 Task: Find connections with filter location Linz with filter topic #workingathomewith filter profile language English with filter current company Rabobank with filter school Rizvi College of Engineering with filter industry Satellite Telecommunications with filter service category Outsourcing with filter keywords title Makeup Artist
Action: Mouse moved to (578, 99)
Screenshot: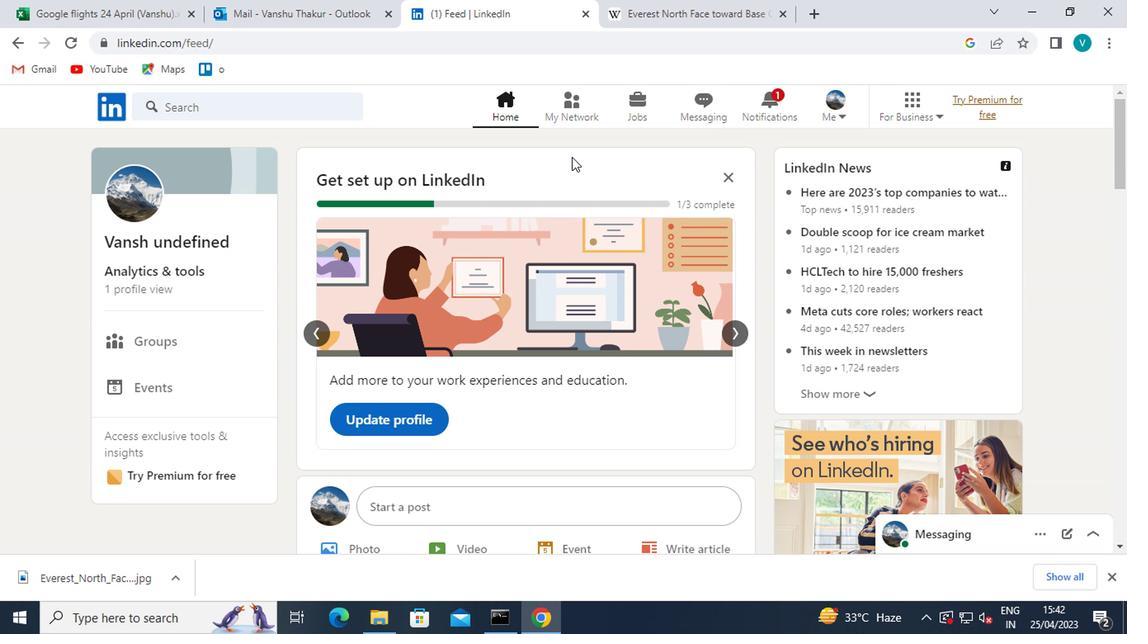 
Action: Mouse pressed left at (578, 99)
Screenshot: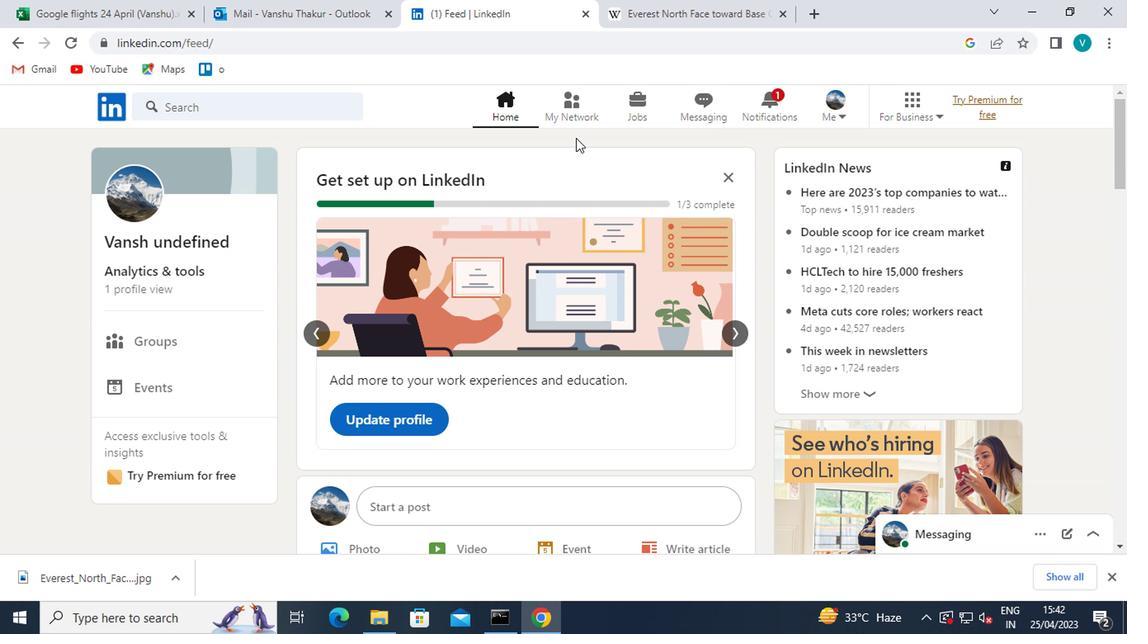 
Action: Mouse moved to (135, 198)
Screenshot: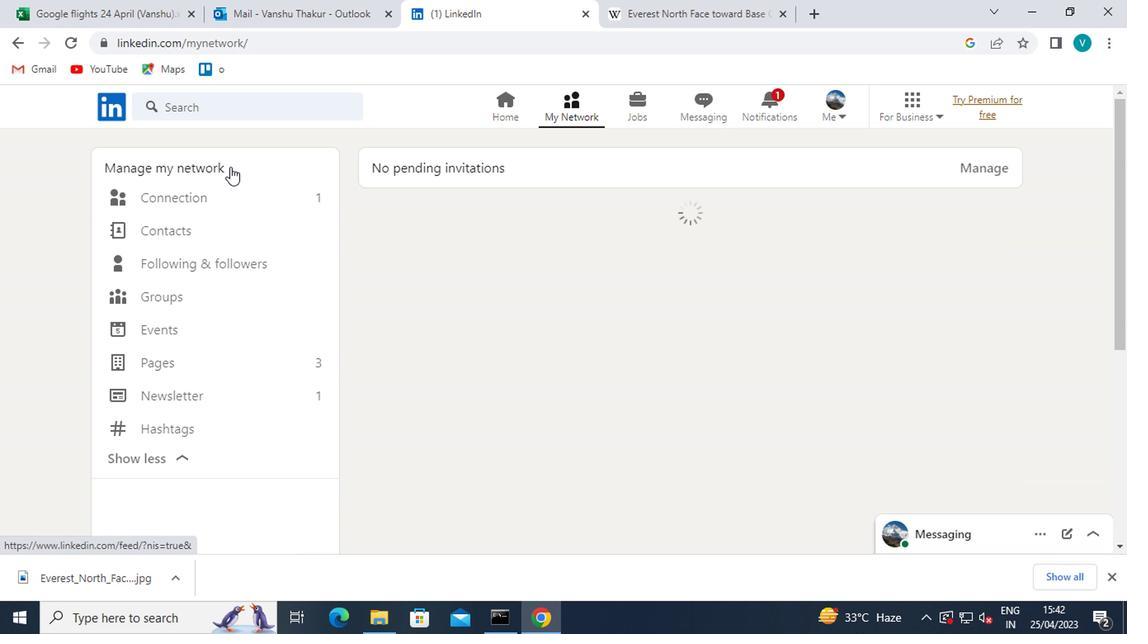 
Action: Mouse pressed left at (135, 198)
Screenshot: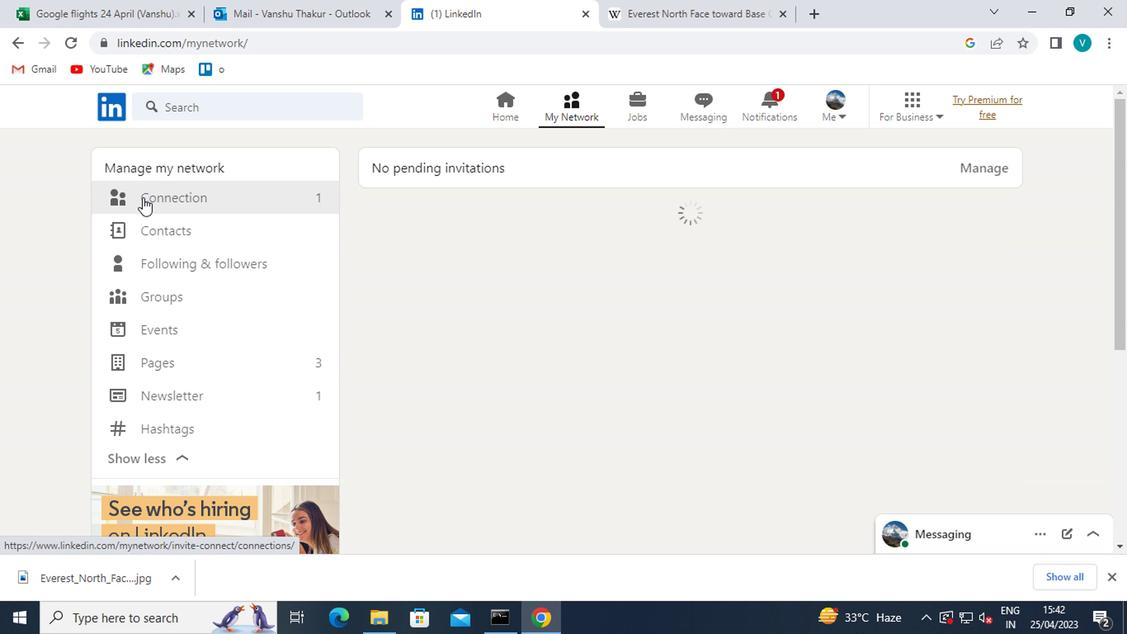 
Action: Mouse moved to (652, 200)
Screenshot: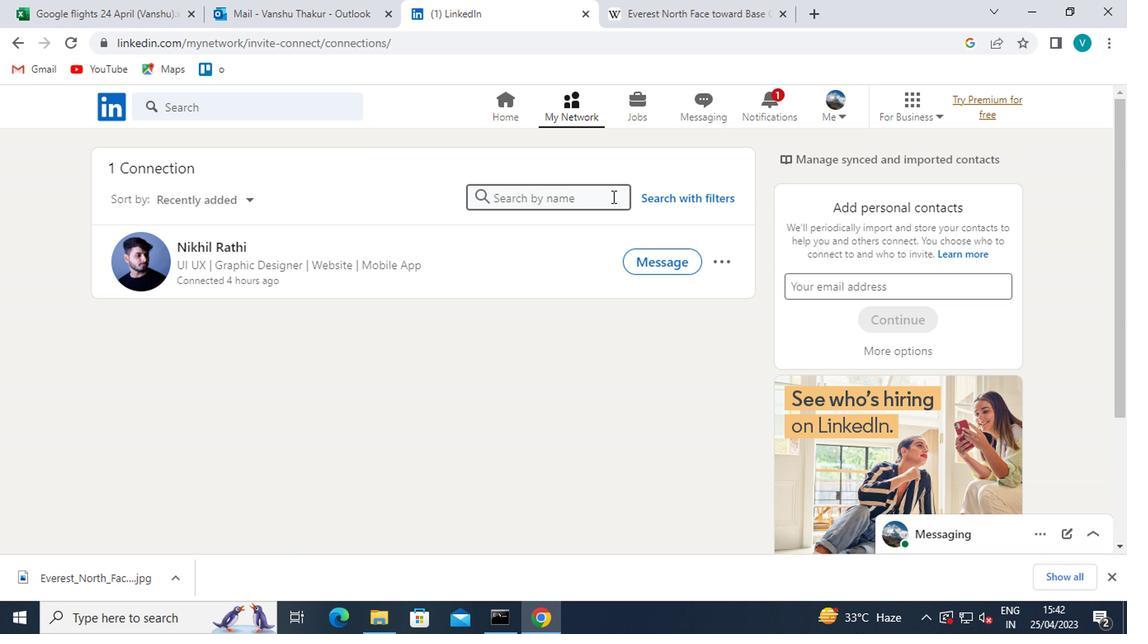 
Action: Mouse pressed left at (652, 200)
Screenshot: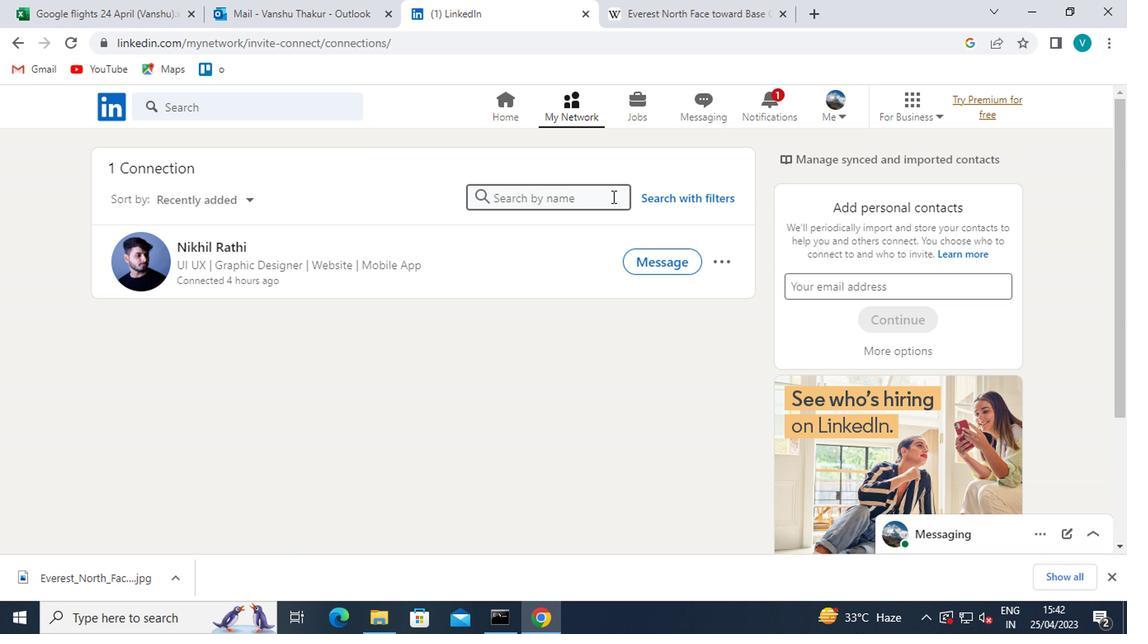 
Action: Mouse moved to (563, 156)
Screenshot: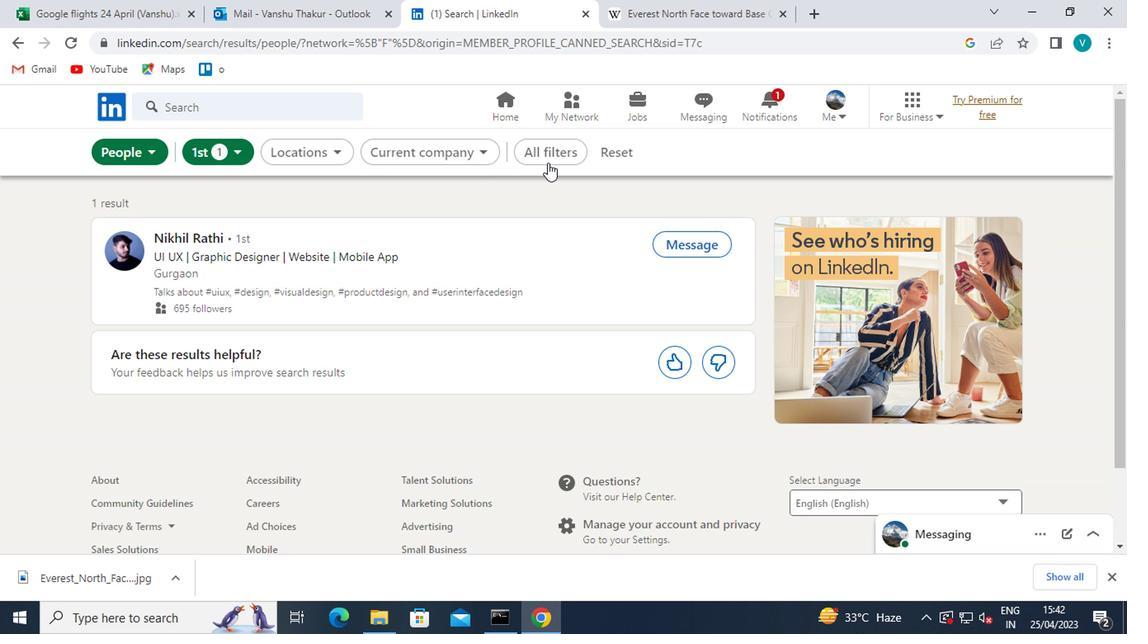 
Action: Mouse pressed left at (563, 156)
Screenshot: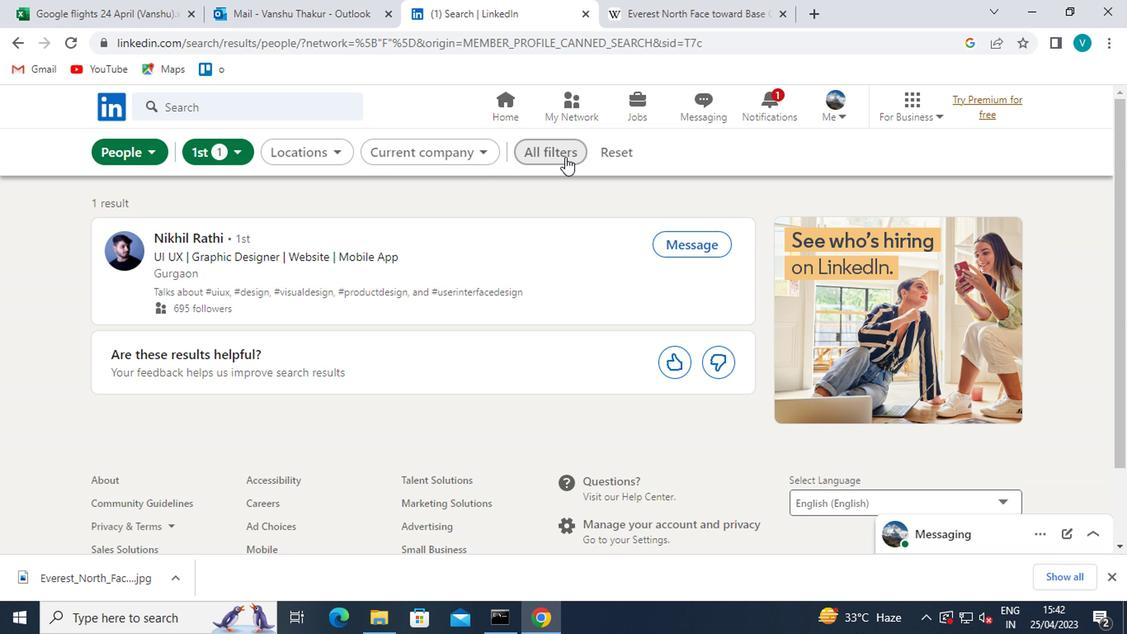 
Action: Mouse moved to (718, 296)
Screenshot: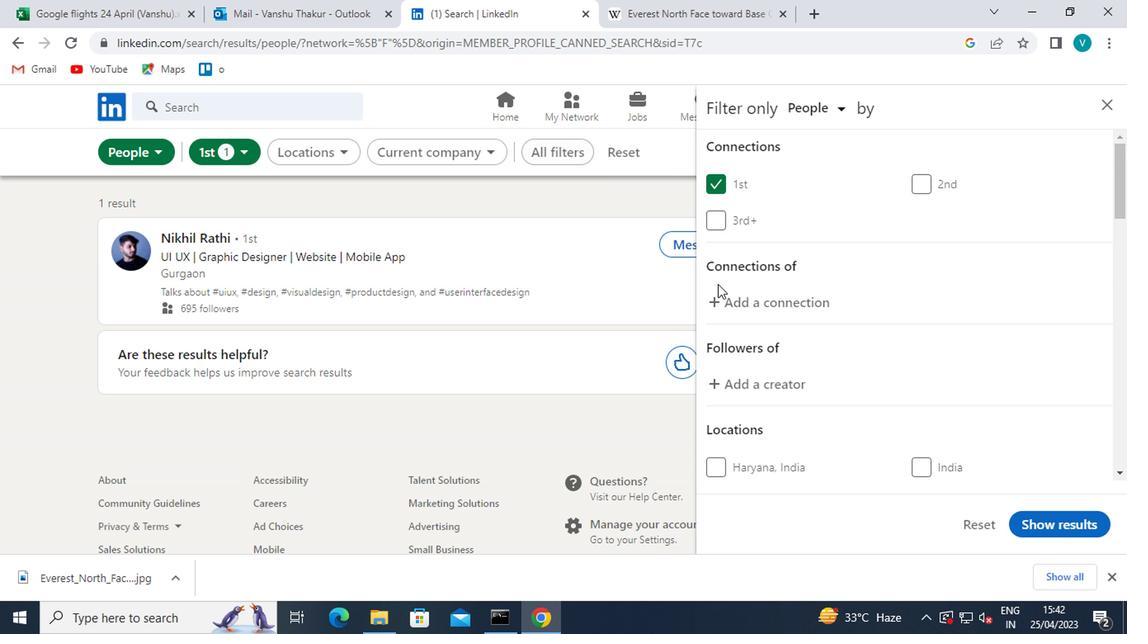 
Action: Mouse scrolled (718, 295) with delta (0, -1)
Screenshot: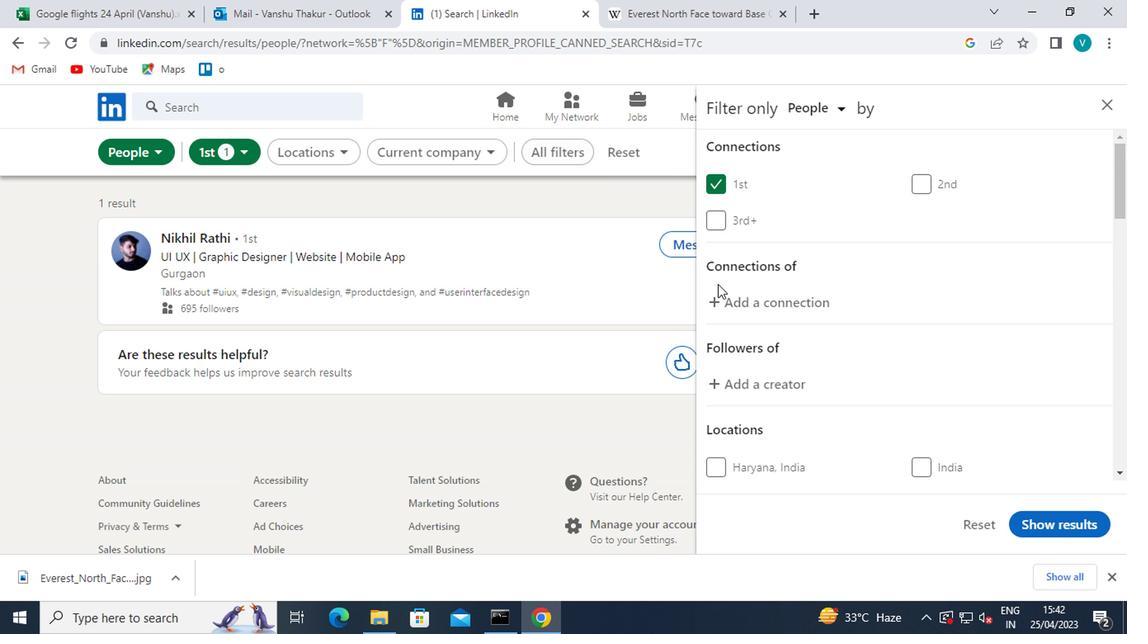
Action: Mouse moved to (718, 298)
Screenshot: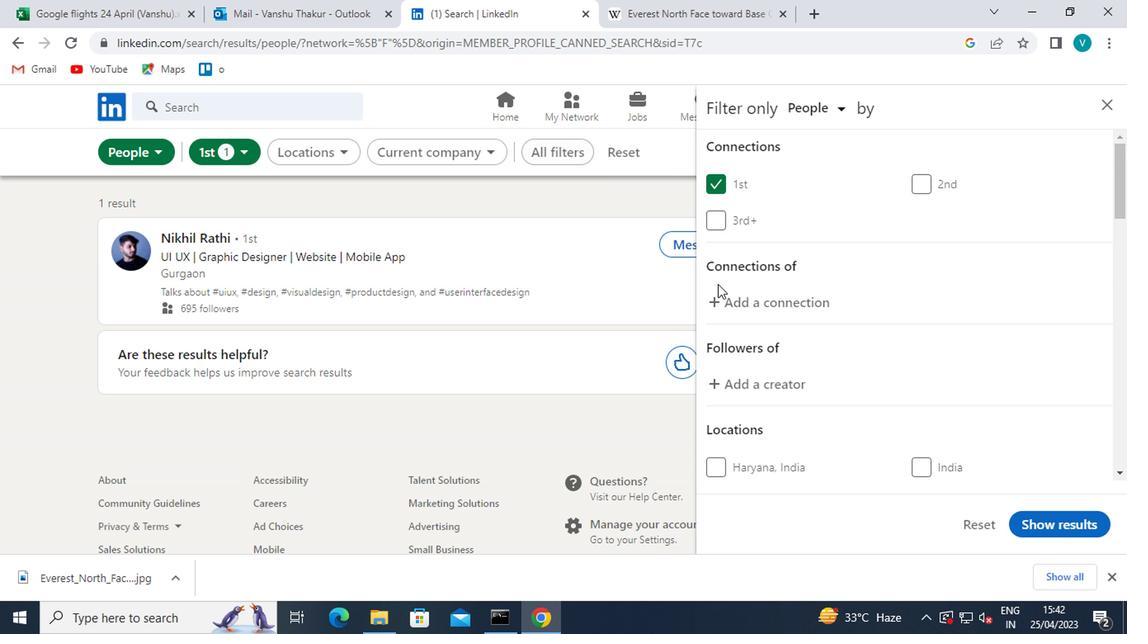 
Action: Mouse scrolled (718, 297) with delta (0, -1)
Screenshot: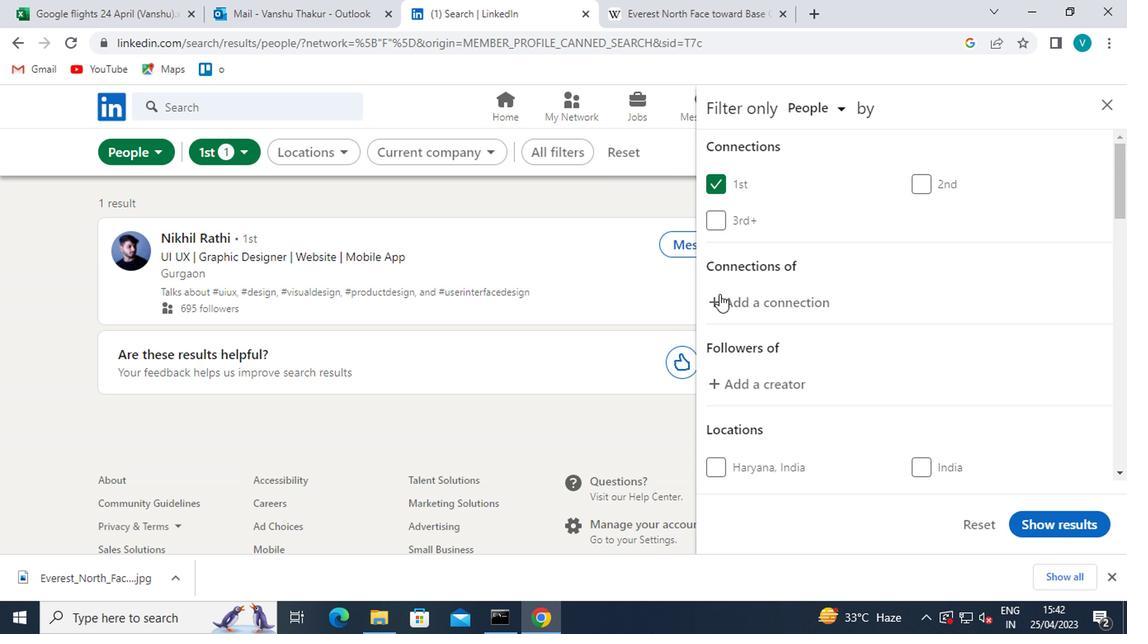 
Action: Mouse moved to (740, 369)
Screenshot: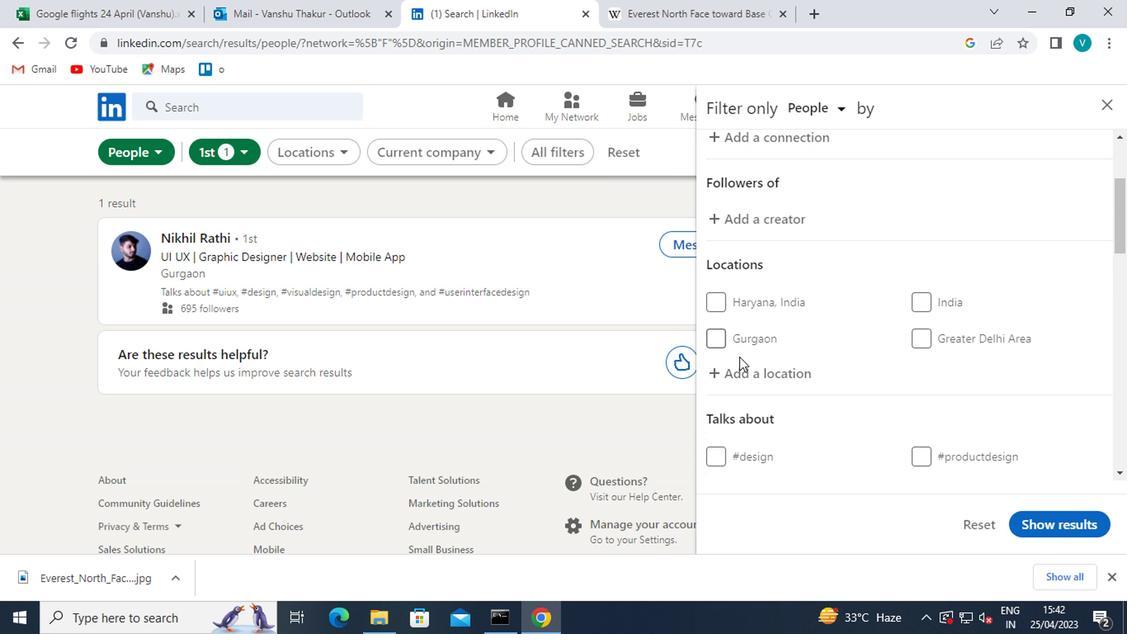 
Action: Mouse pressed left at (740, 369)
Screenshot: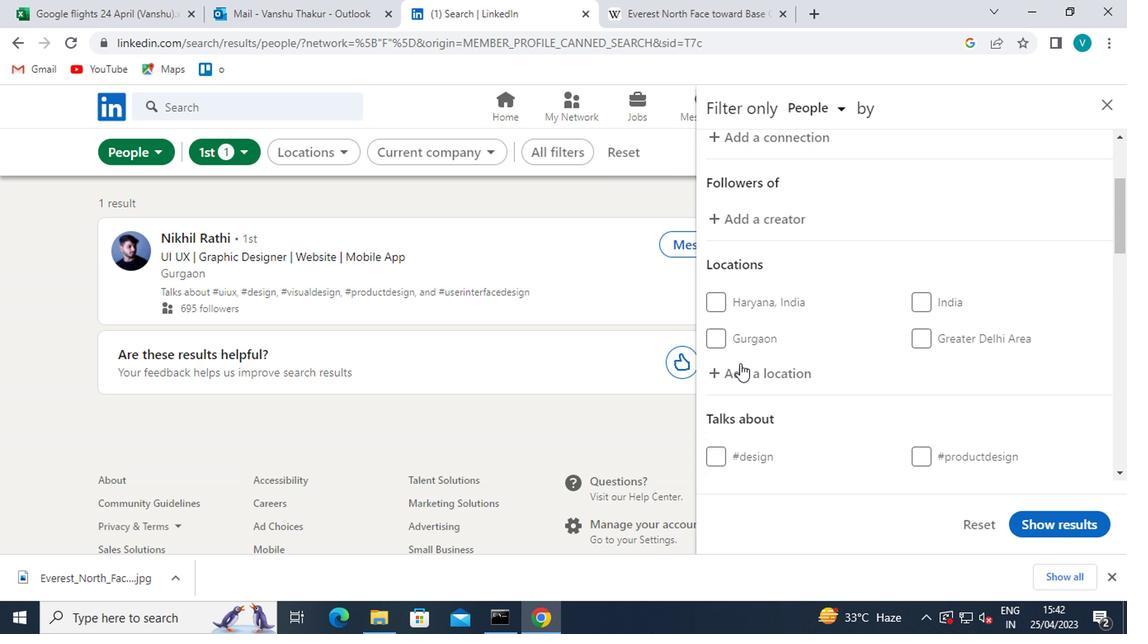 
Action: Mouse moved to (676, 327)
Screenshot: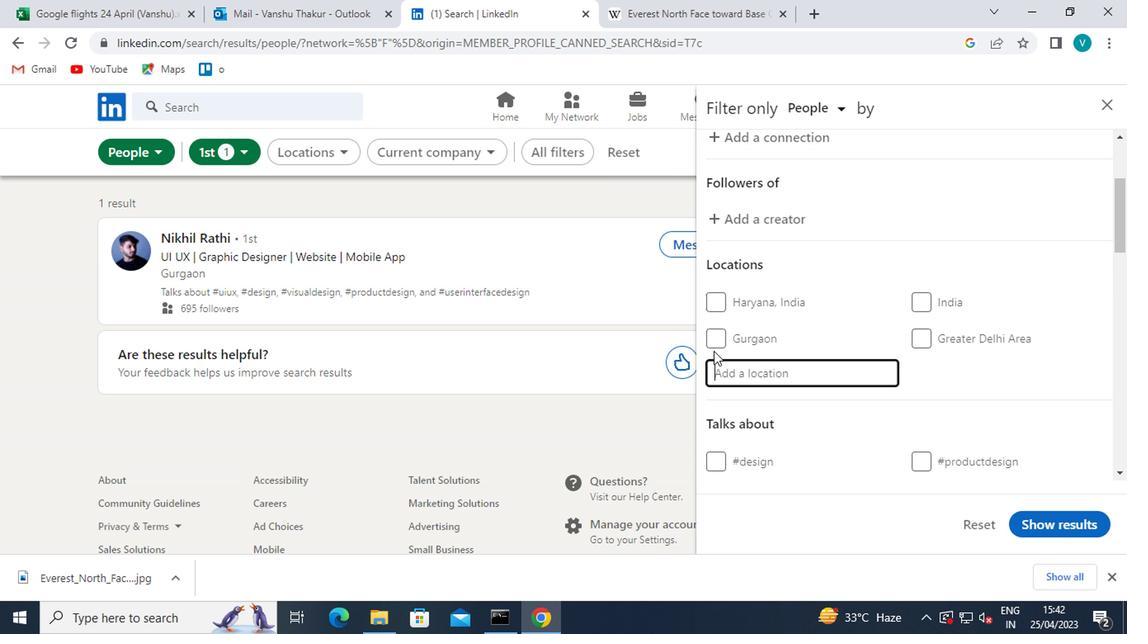 
Action: Key pressed <Key.shift>LINZ<Key.space>
Screenshot: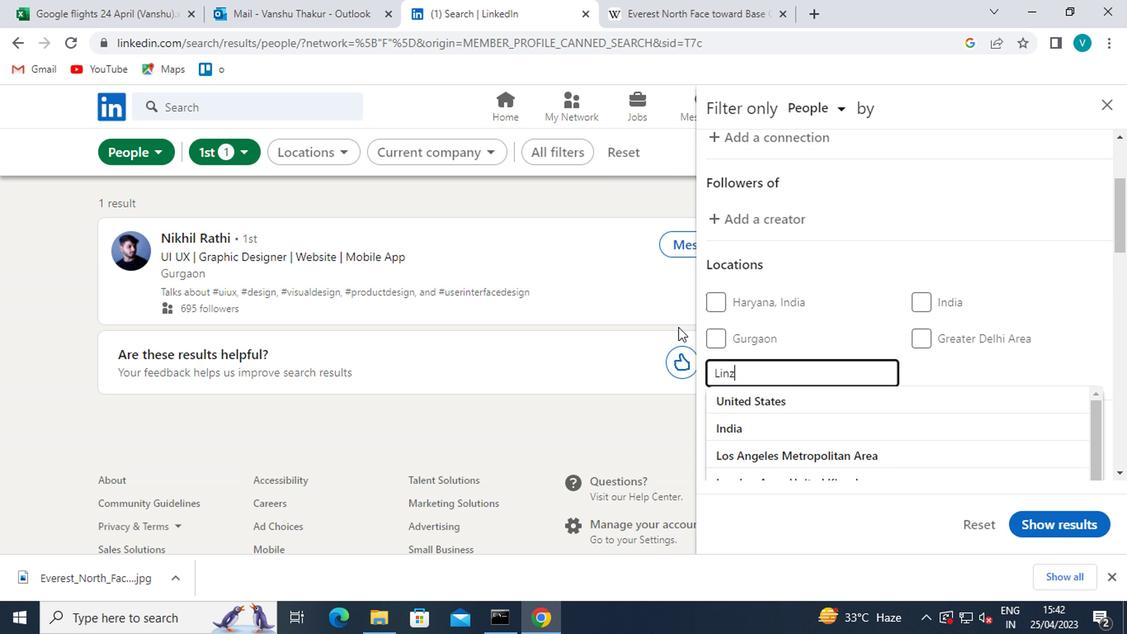 
Action: Mouse moved to (811, 405)
Screenshot: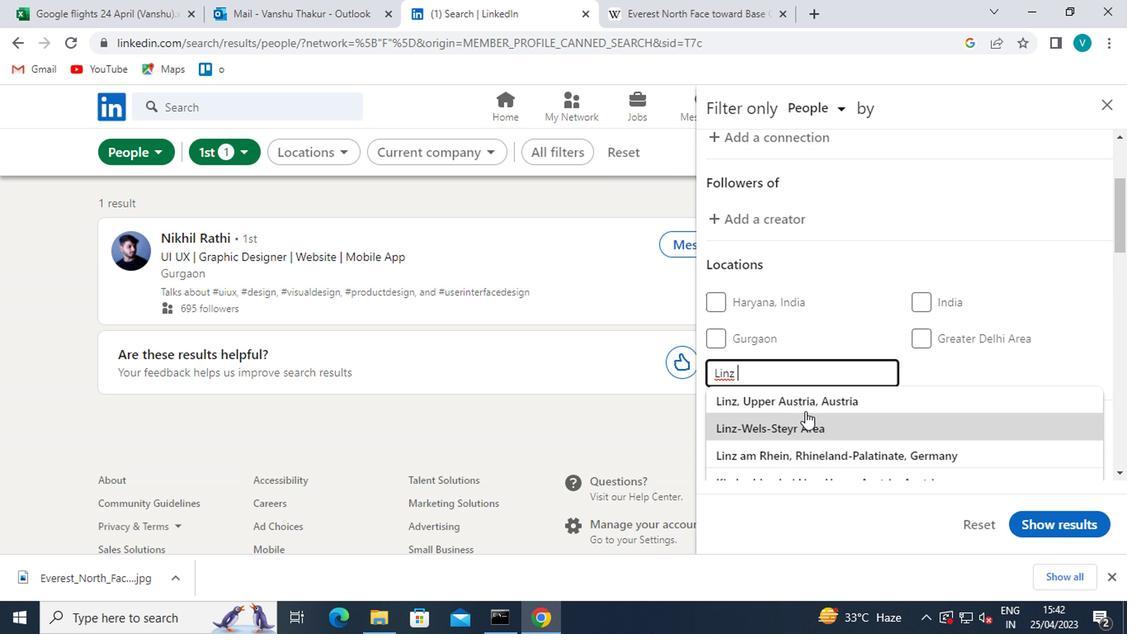 
Action: Mouse pressed left at (811, 405)
Screenshot: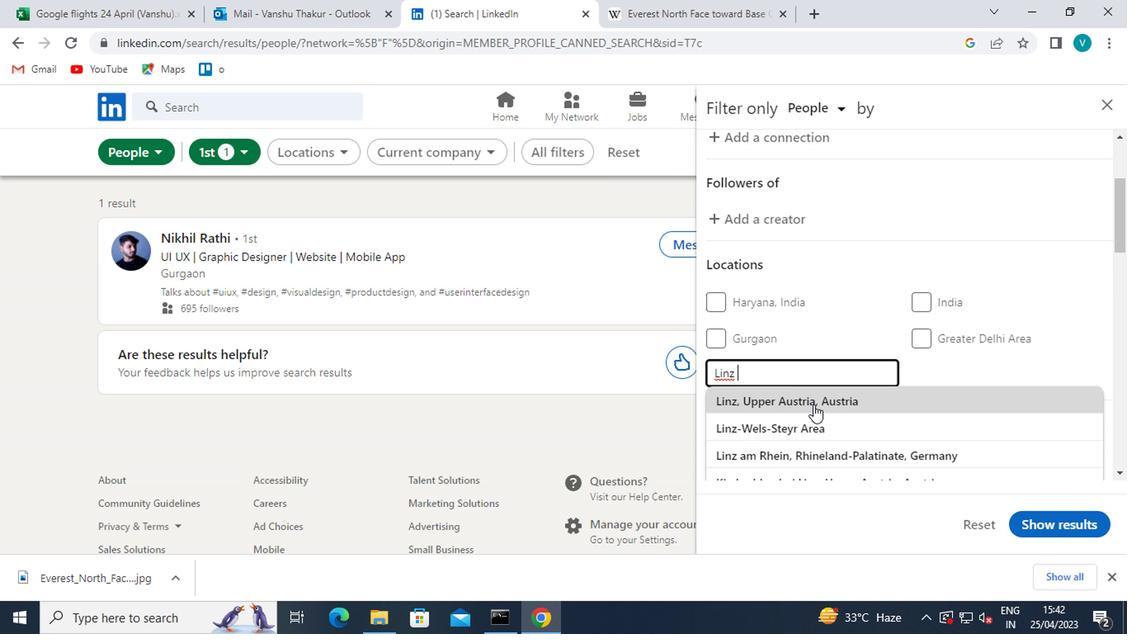 
Action: Mouse moved to (895, 438)
Screenshot: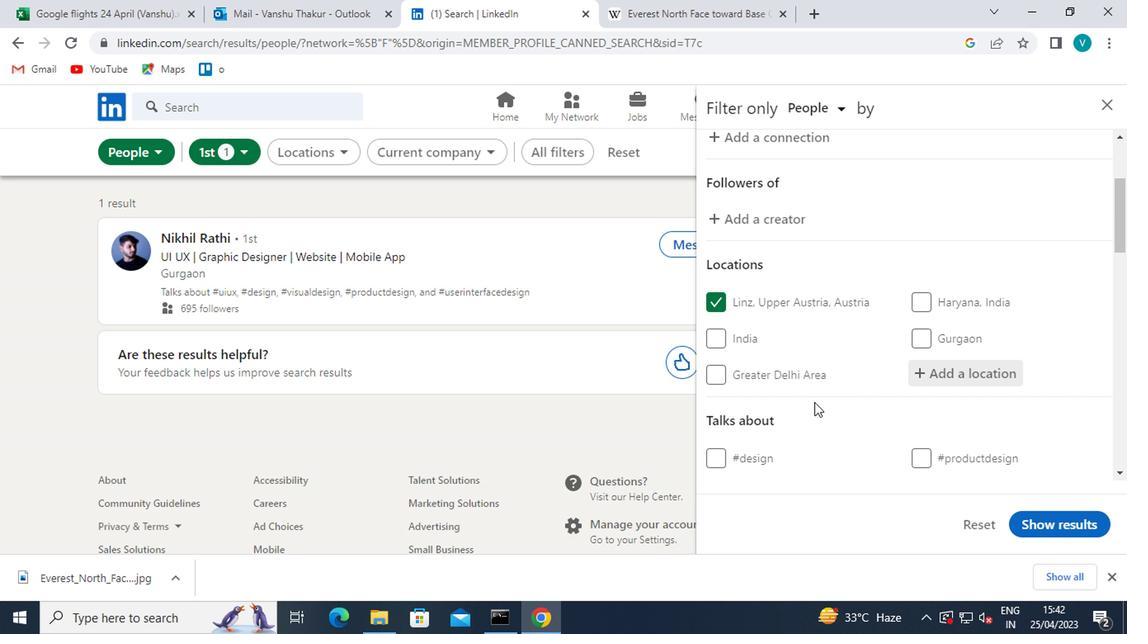 
Action: Mouse scrolled (895, 437) with delta (0, -1)
Screenshot: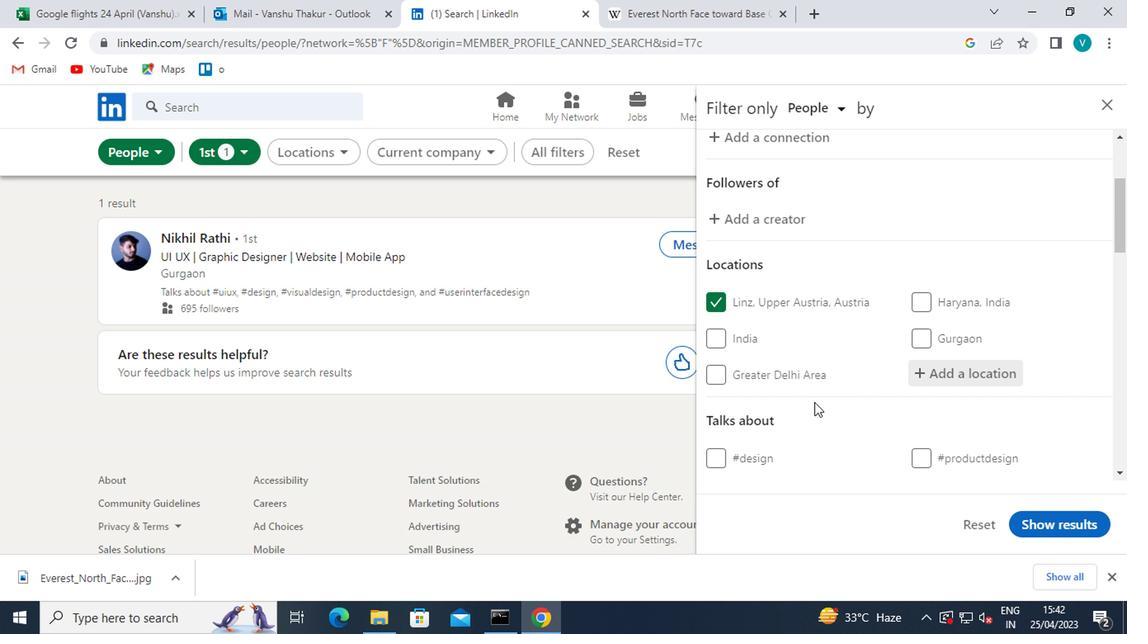 
Action: Mouse moved to (898, 439)
Screenshot: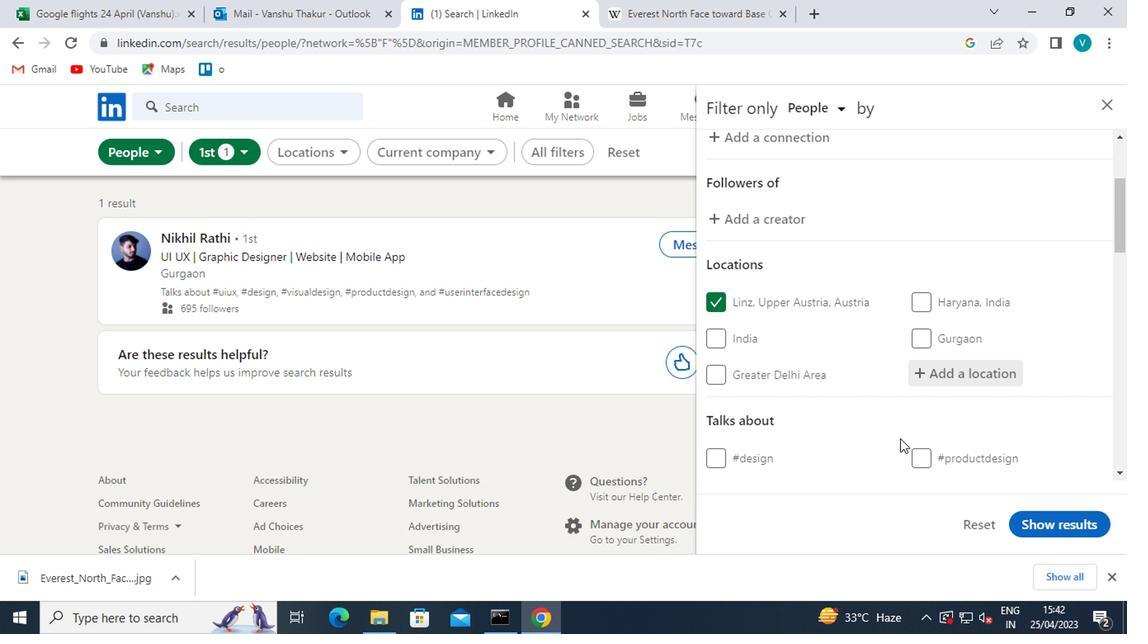 
Action: Mouse scrolled (898, 439) with delta (0, 0)
Screenshot: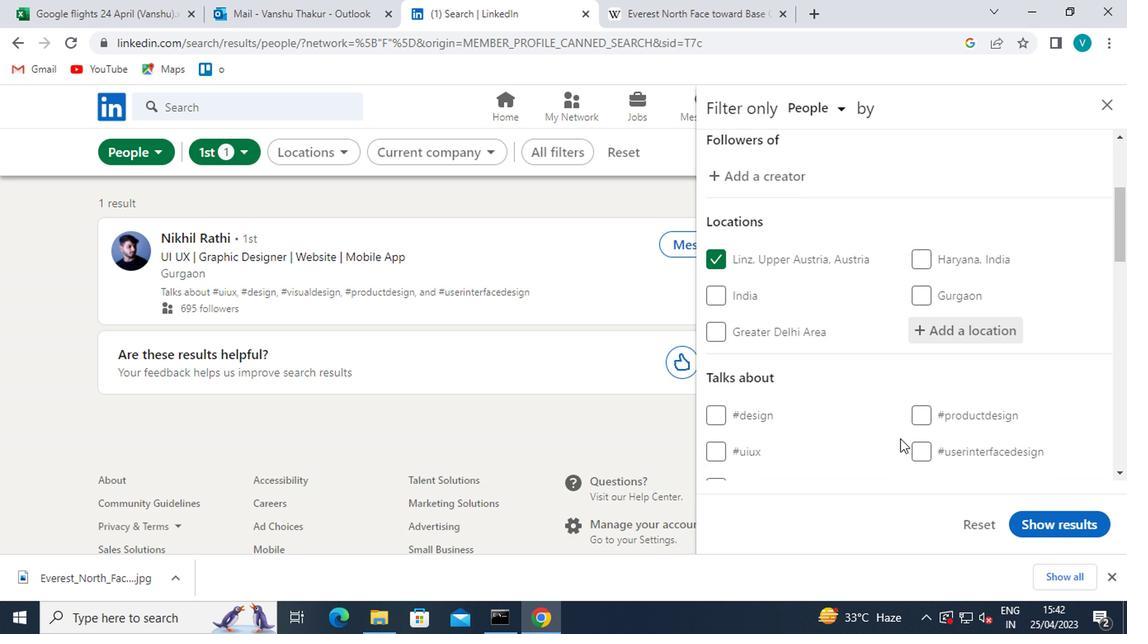 
Action: Mouse moved to (976, 355)
Screenshot: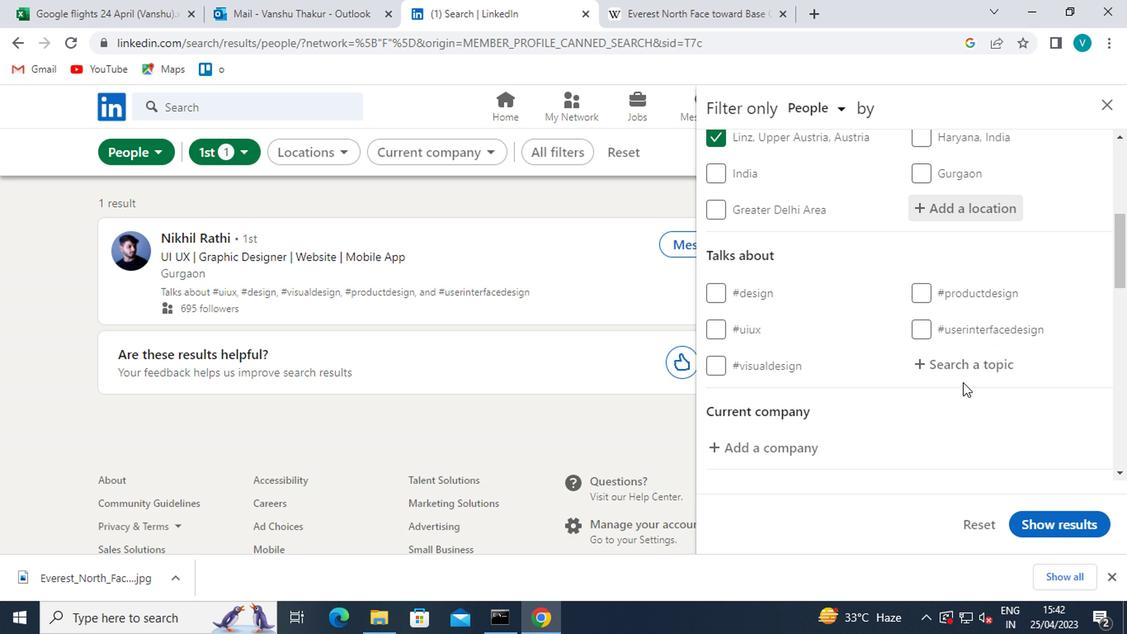 
Action: Mouse pressed left at (976, 355)
Screenshot: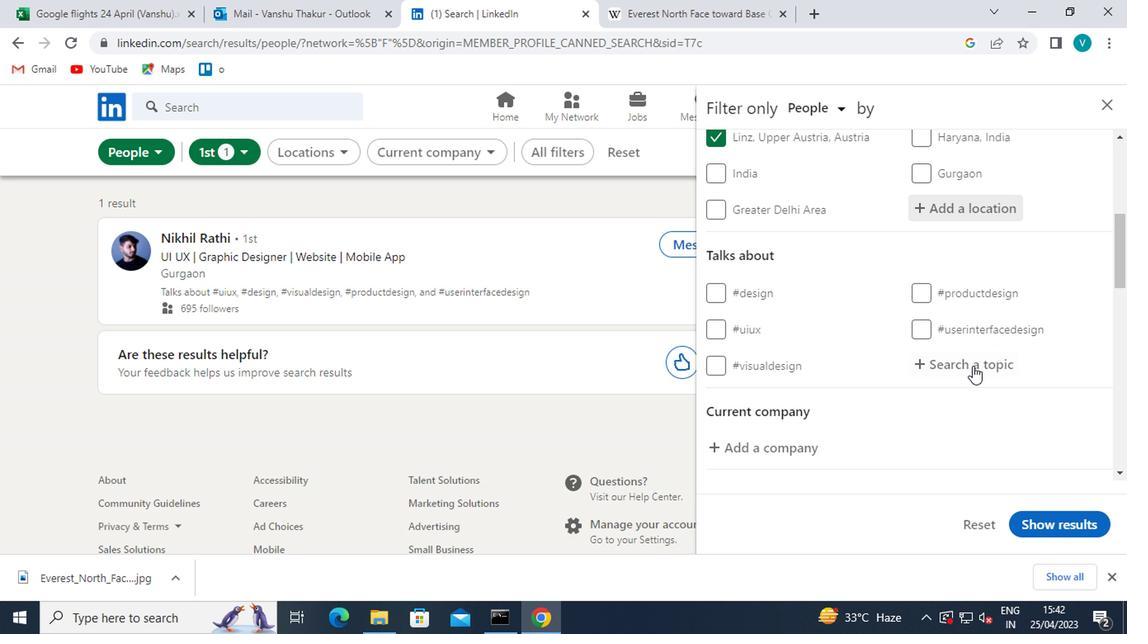 
Action: Mouse moved to (878, 282)
Screenshot: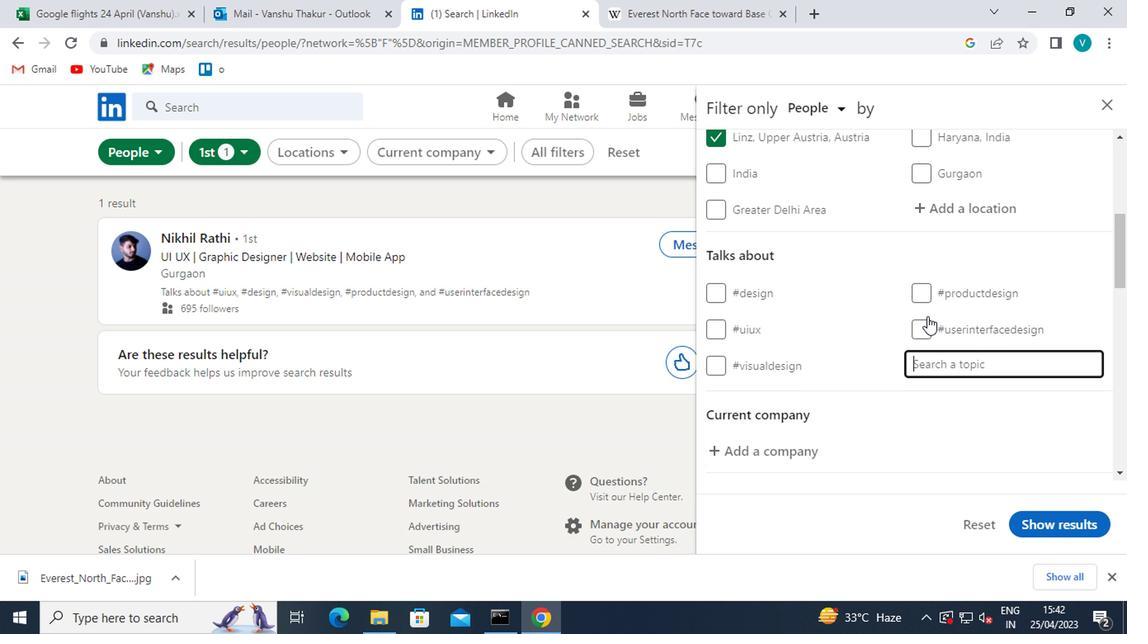 
Action: Key pressed <Key.shift>#WORKINGATHOME
Screenshot: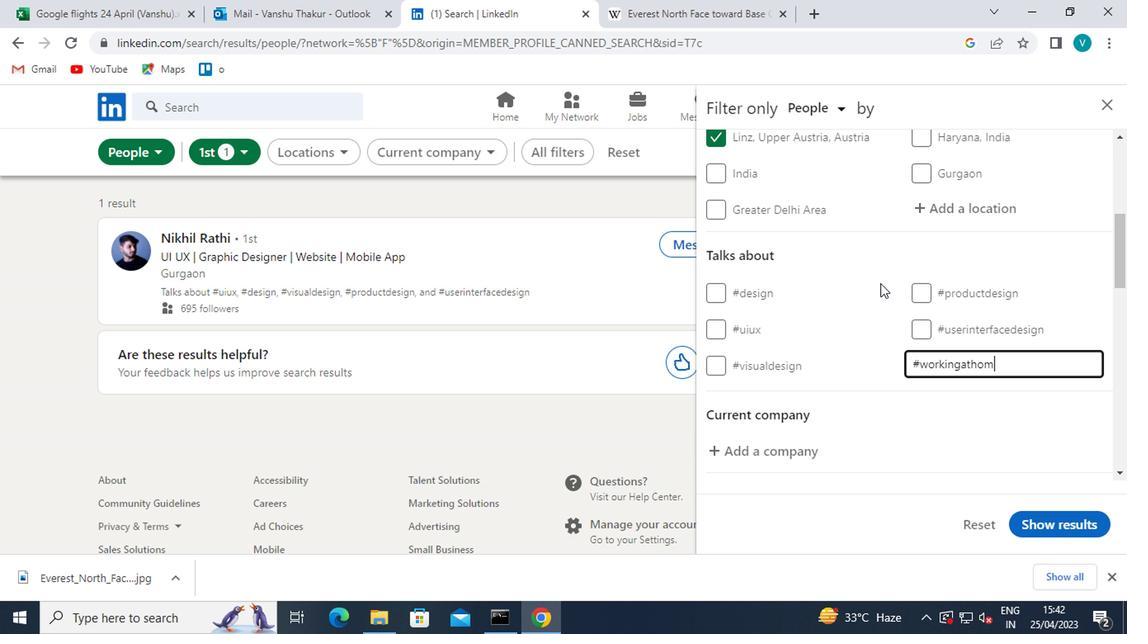 
Action: Mouse moved to (935, 425)
Screenshot: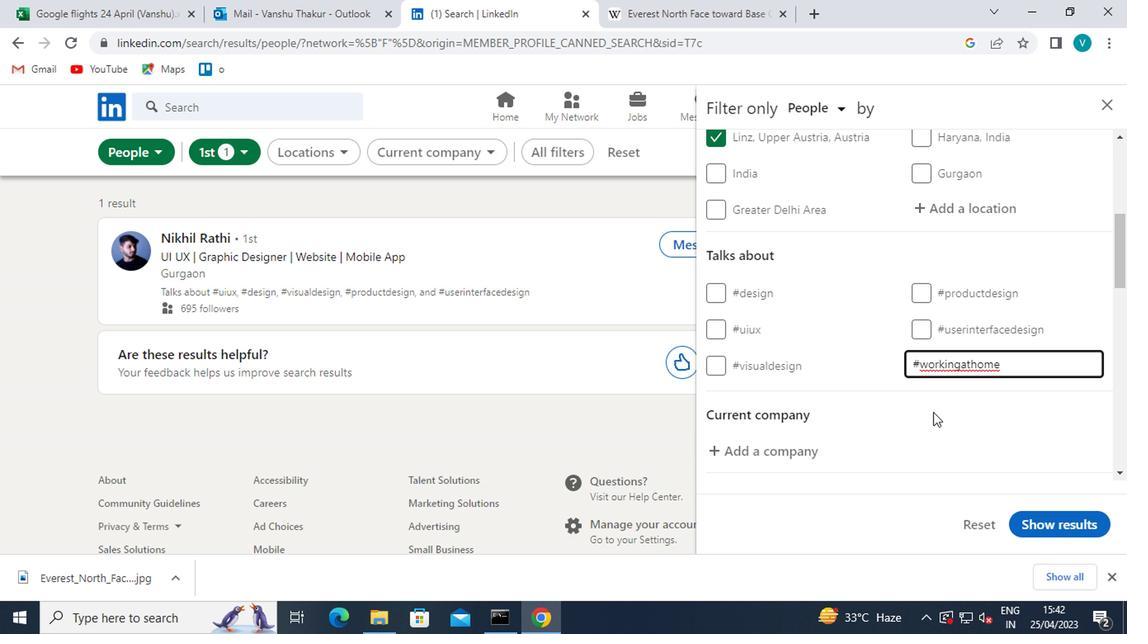 
Action: Mouse pressed left at (935, 425)
Screenshot: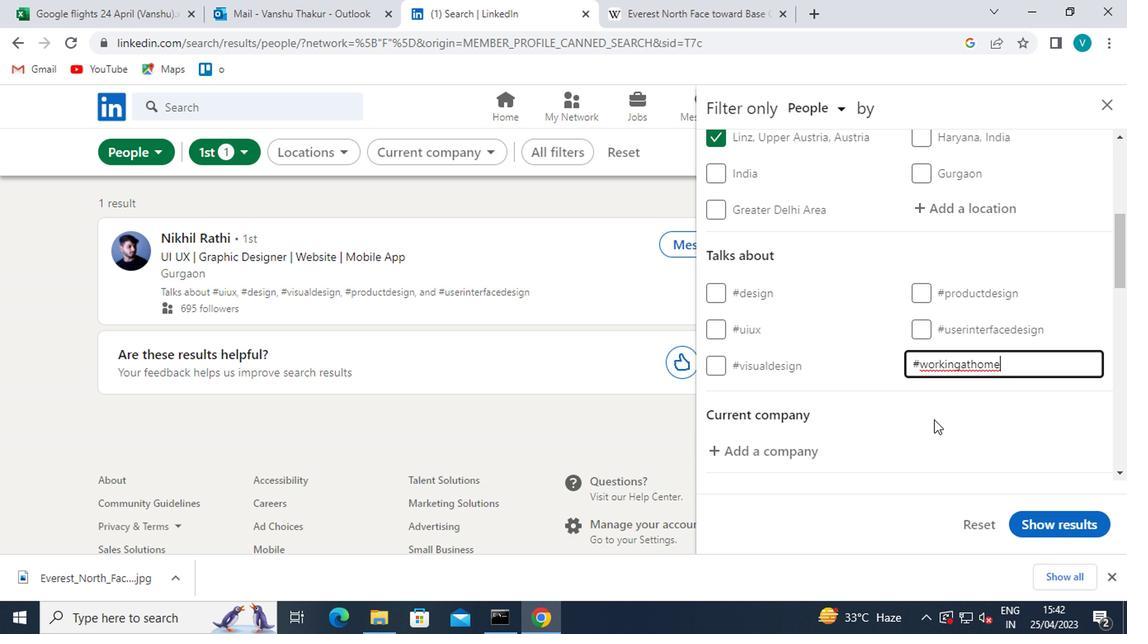 
Action: Mouse moved to (954, 400)
Screenshot: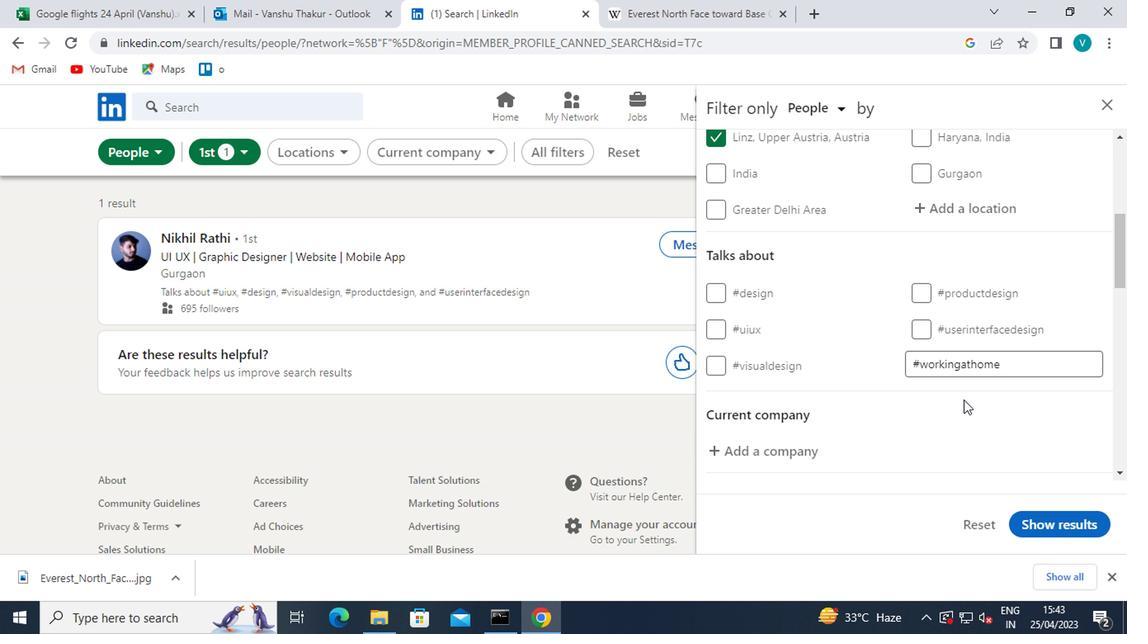 
Action: Mouse scrolled (954, 399) with delta (0, -1)
Screenshot: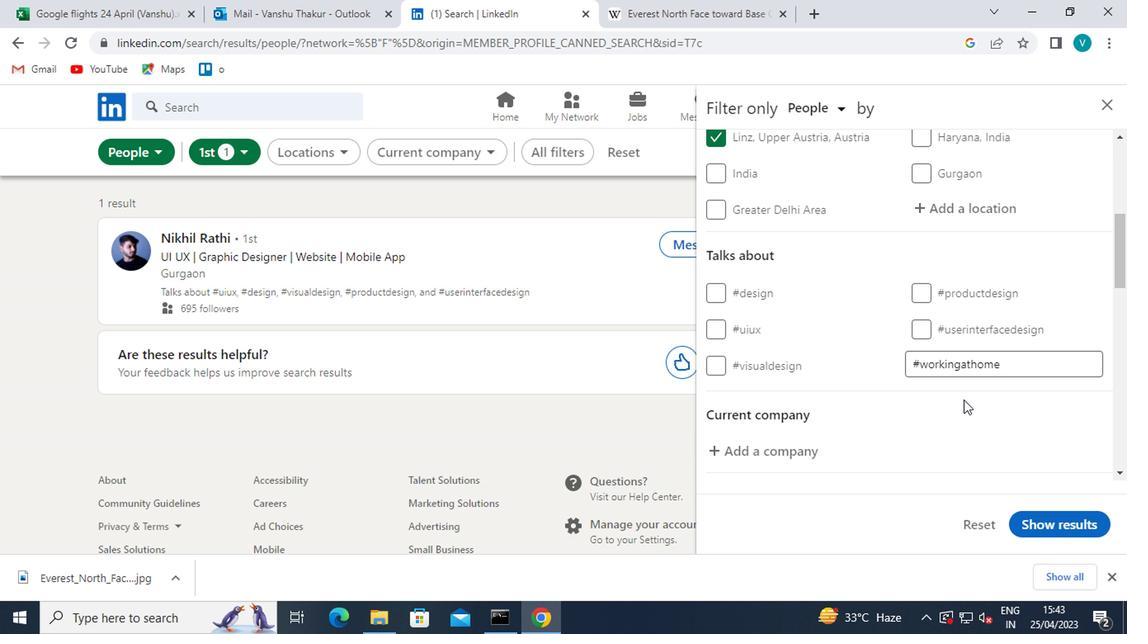 
Action: Mouse moved to (934, 401)
Screenshot: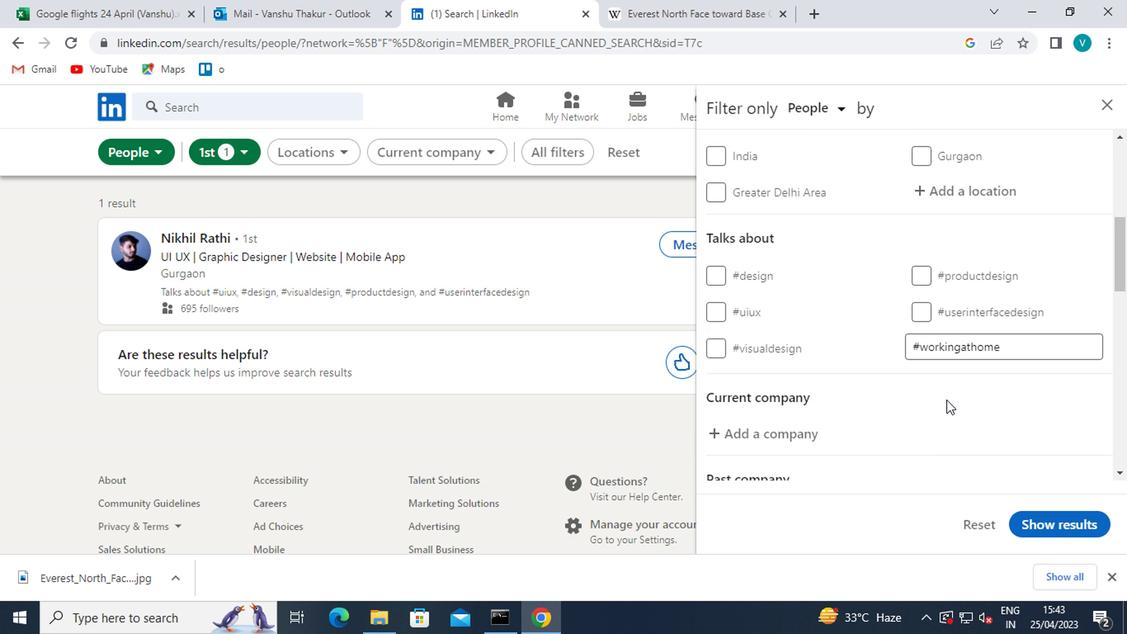 
Action: Mouse scrolled (934, 400) with delta (0, 0)
Screenshot: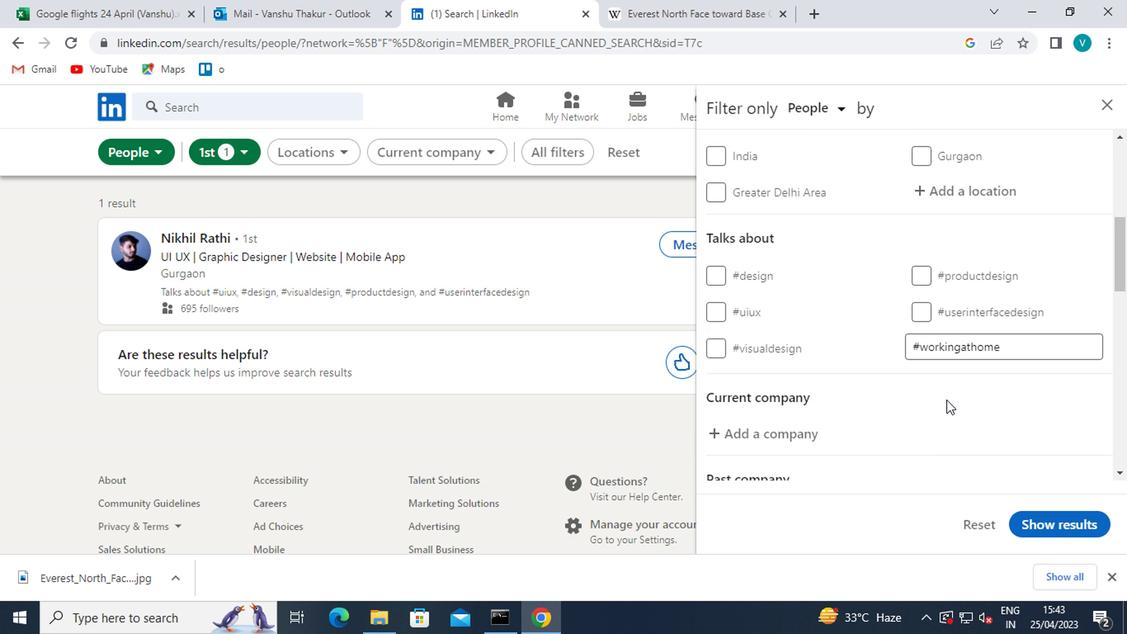 
Action: Mouse moved to (908, 406)
Screenshot: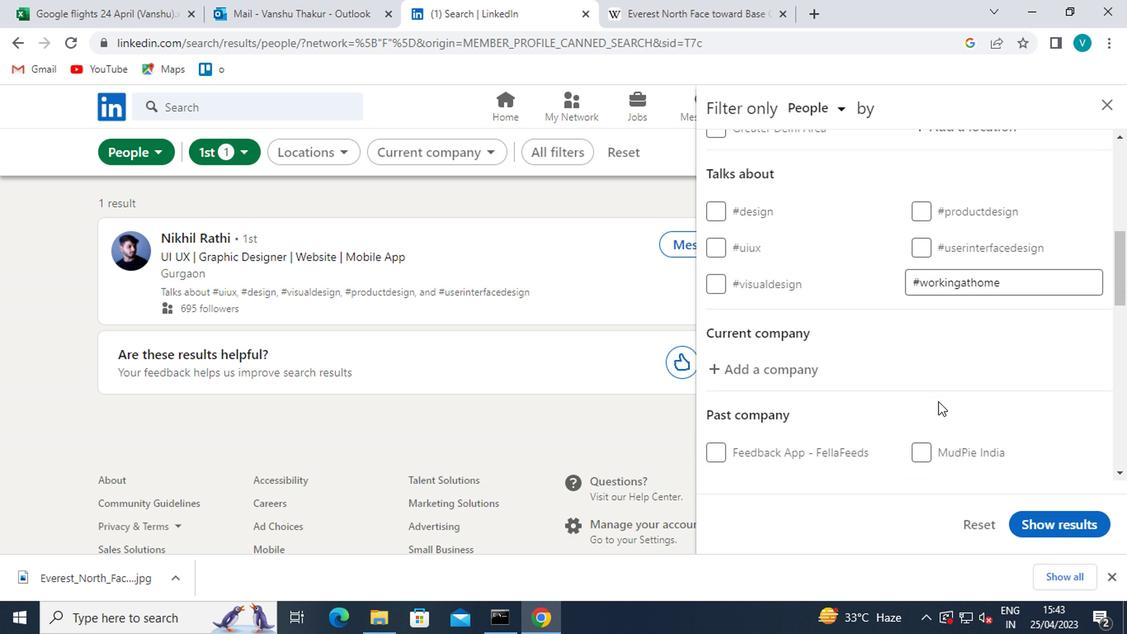 
Action: Mouse scrolled (908, 405) with delta (0, -1)
Screenshot: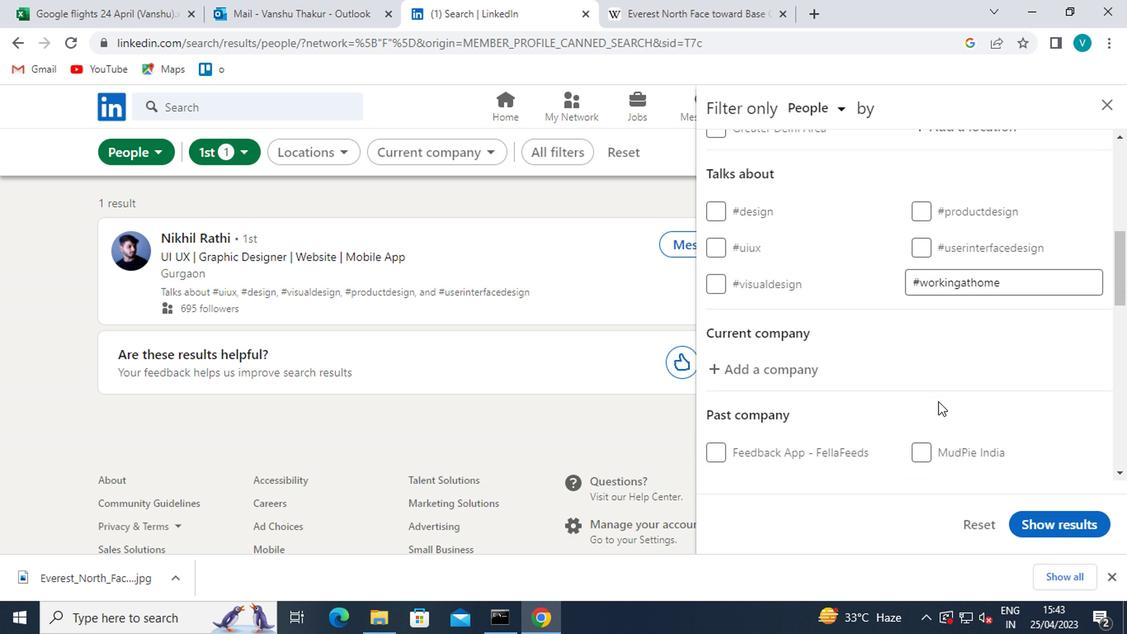 
Action: Mouse moved to (861, 407)
Screenshot: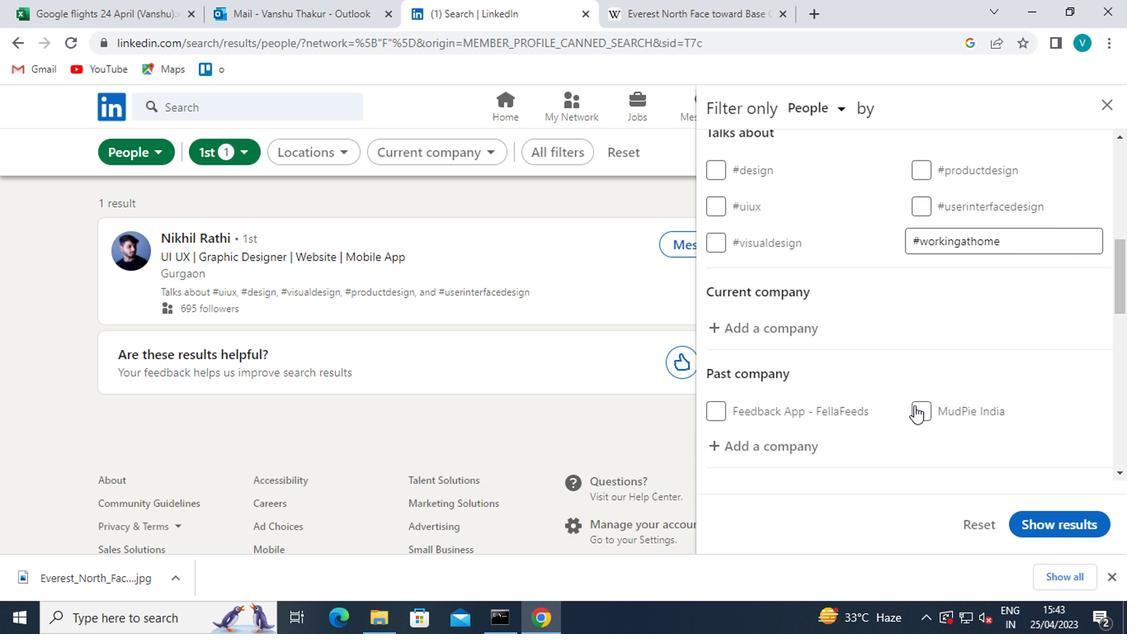 
Action: Mouse scrolled (861, 406) with delta (0, 0)
Screenshot: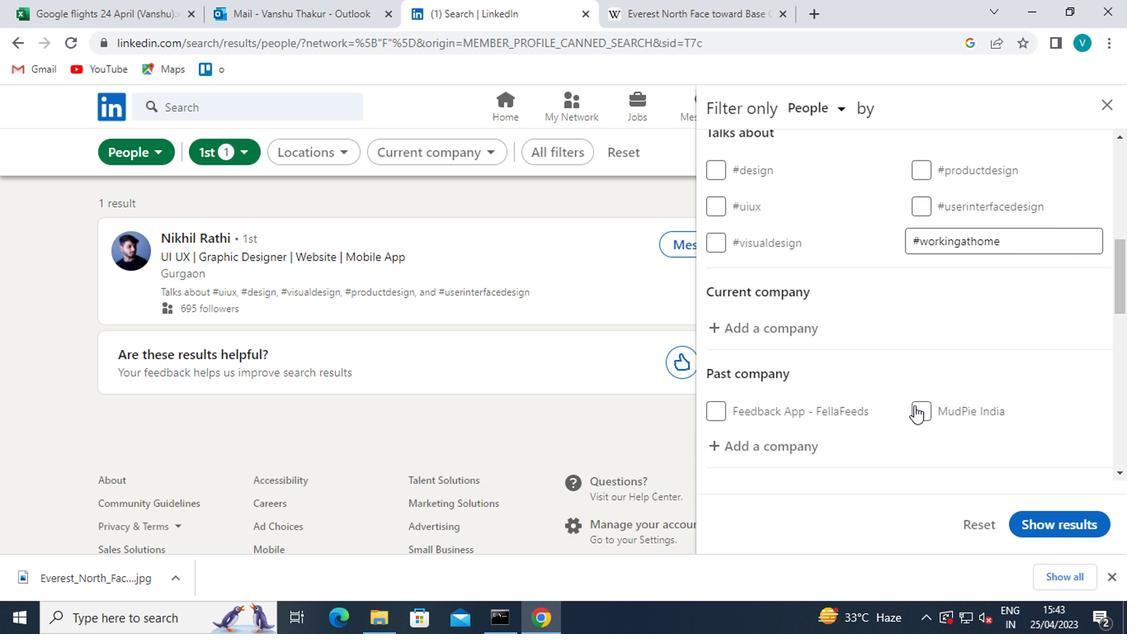 
Action: Mouse moved to (820, 407)
Screenshot: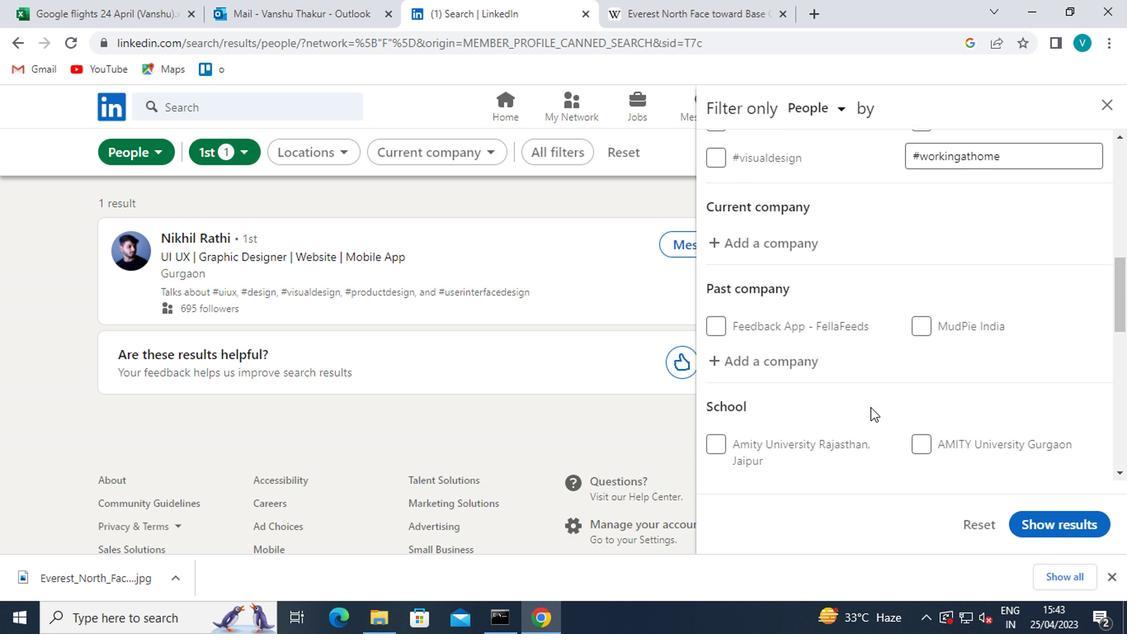 
Action: Mouse scrolled (820, 406) with delta (0, 0)
Screenshot: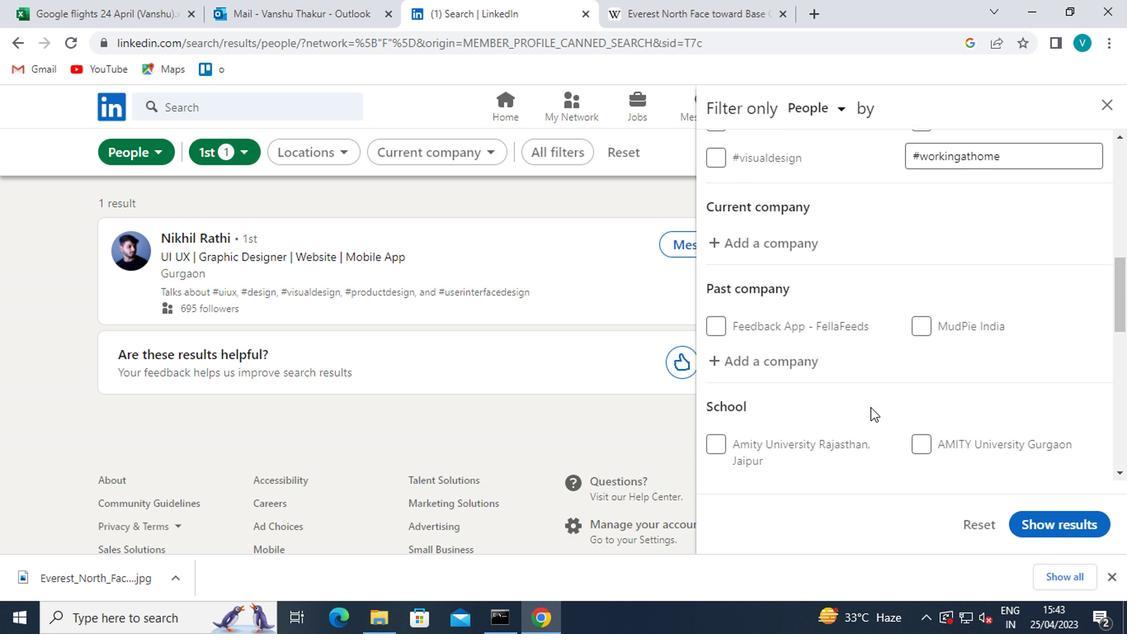 
Action: Mouse moved to (717, 371)
Screenshot: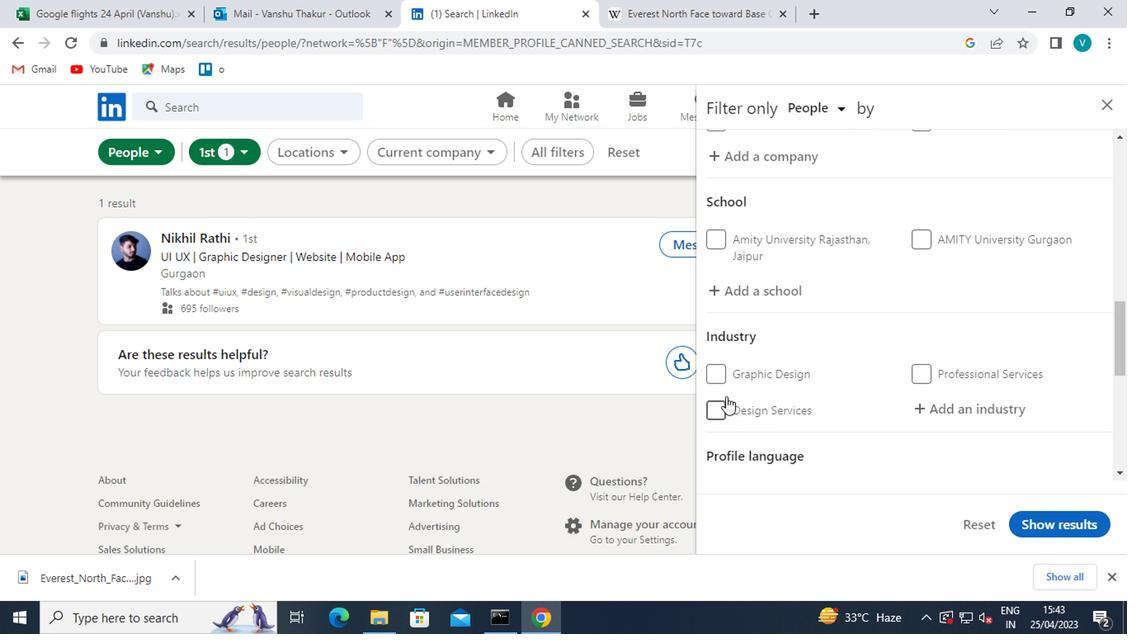 
Action: Mouse scrolled (717, 370) with delta (0, 0)
Screenshot: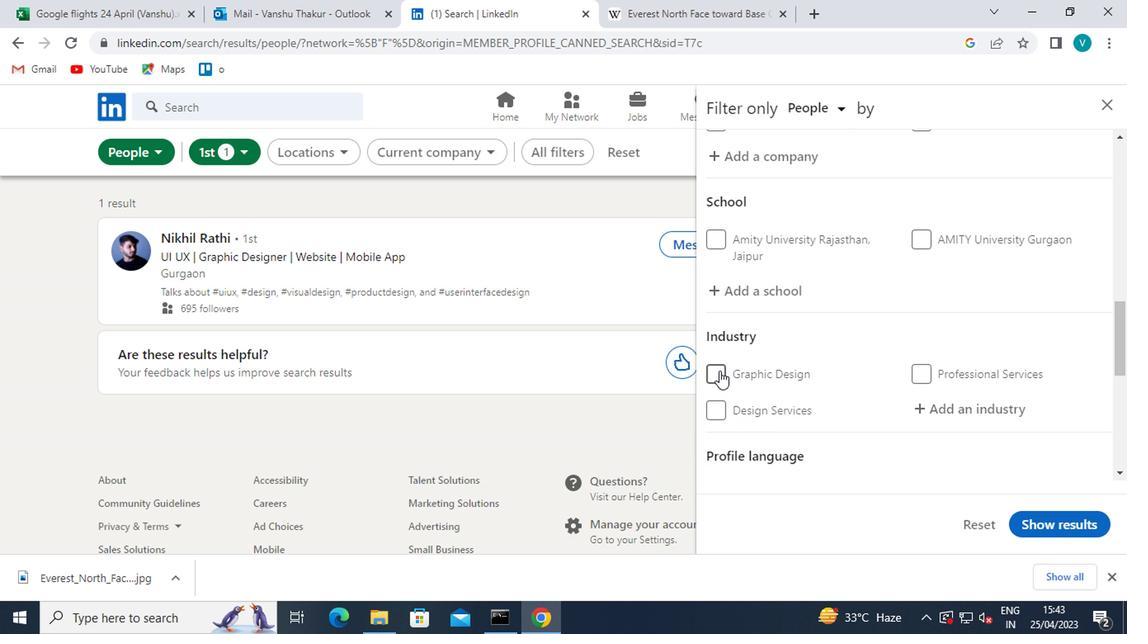 
Action: Mouse scrolled (717, 370) with delta (0, 0)
Screenshot: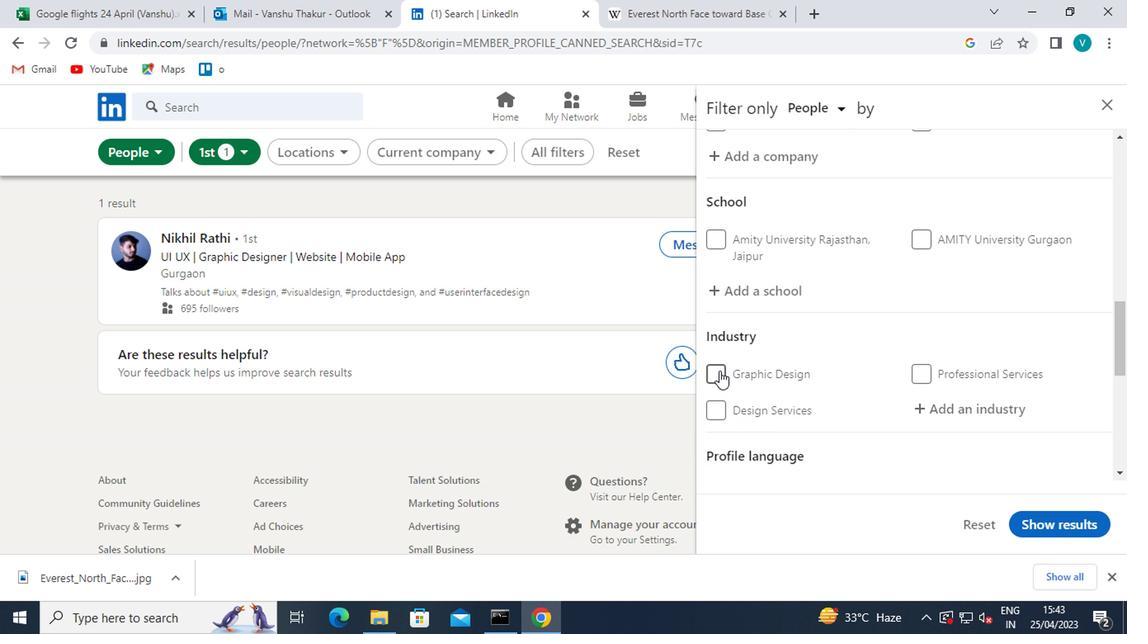 
Action: Mouse moved to (720, 327)
Screenshot: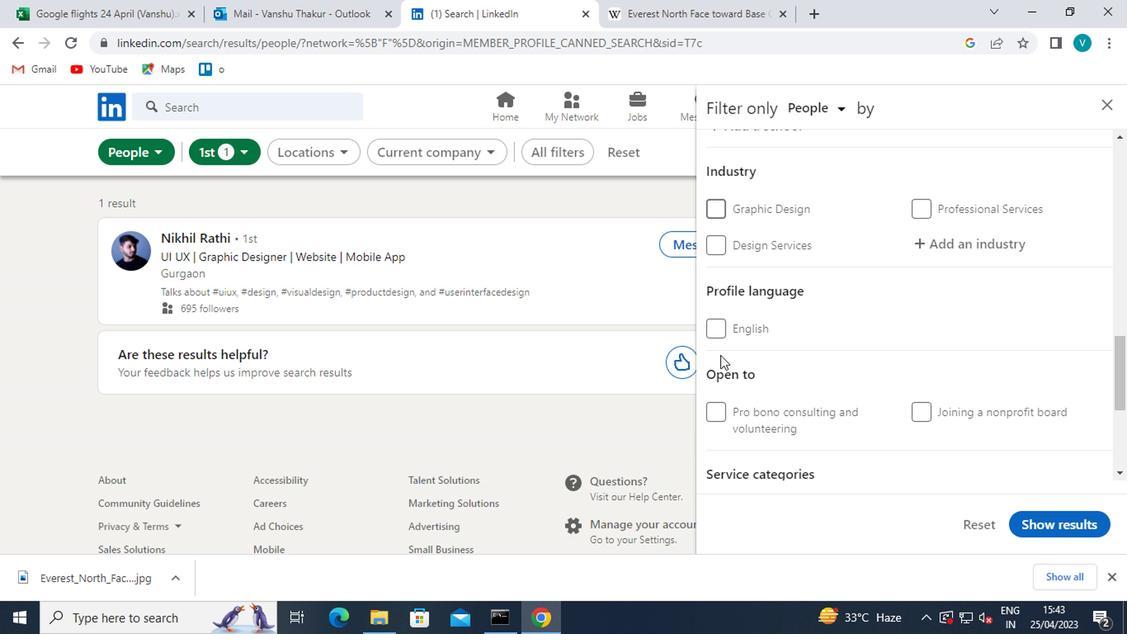 
Action: Mouse pressed left at (720, 327)
Screenshot: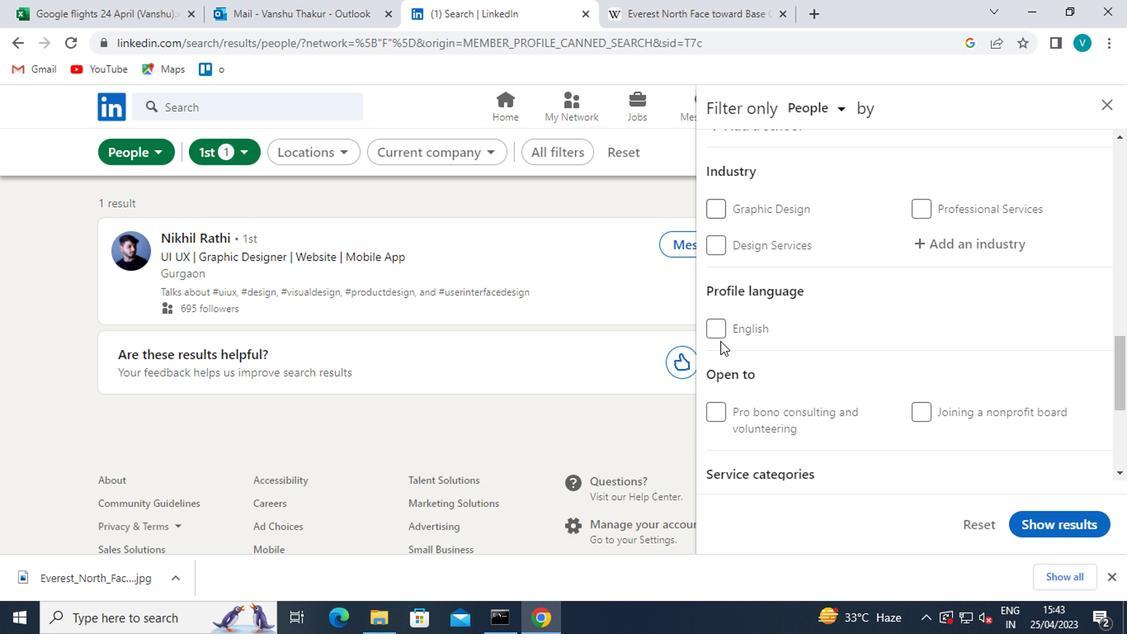 
Action: Mouse moved to (803, 336)
Screenshot: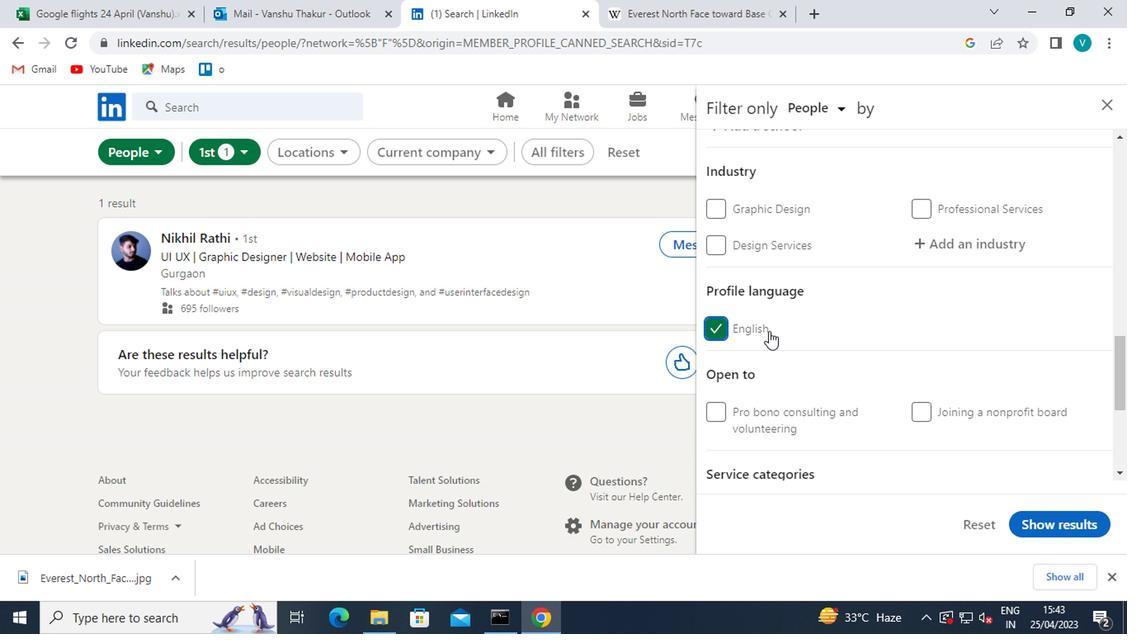 
Action: Mouse scrolled (803, 336) with delta (0, 0)
Screenshot: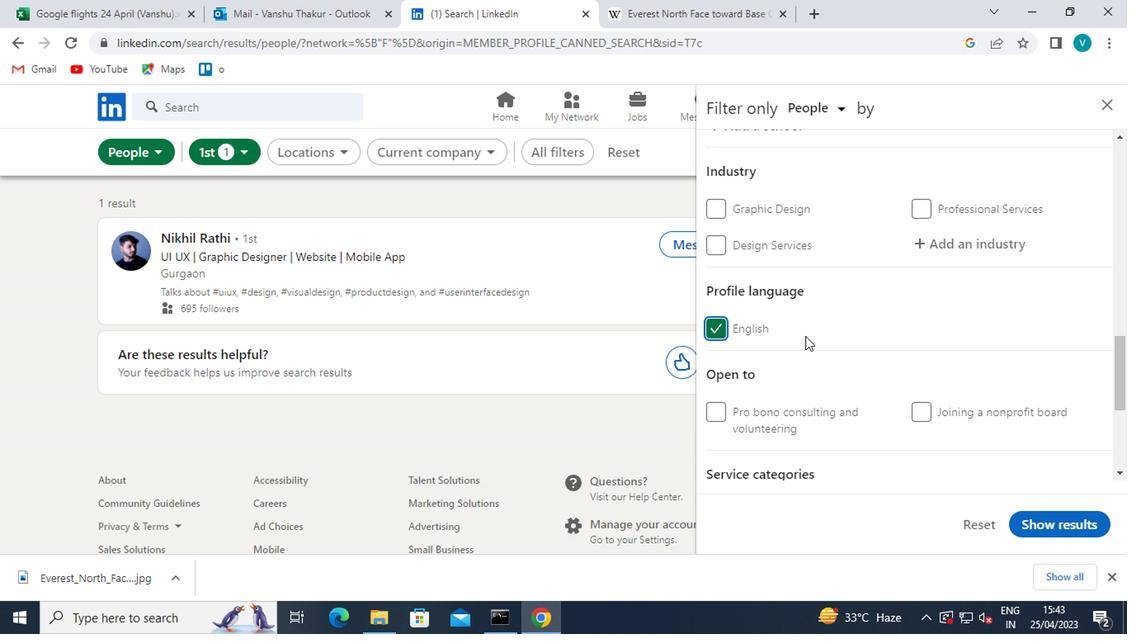 
Action: Mouse scrolled (803, 336) with delta (0, 0)
Screenshot: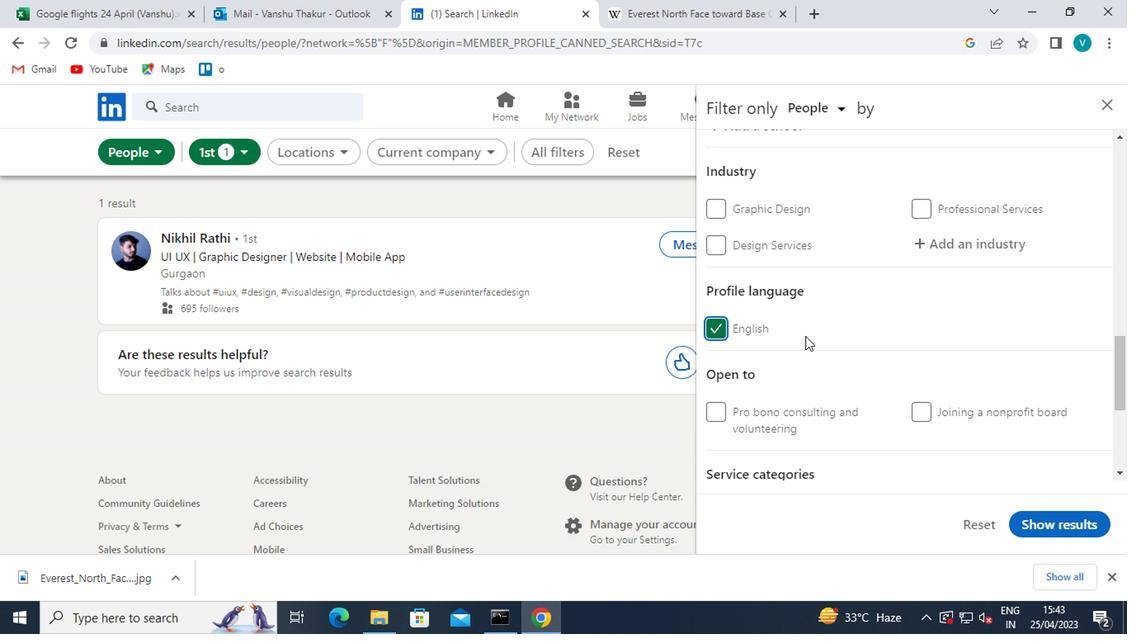 
Action: Mouse scrolled (803, 336) with delta (0, 0)
Screenshot: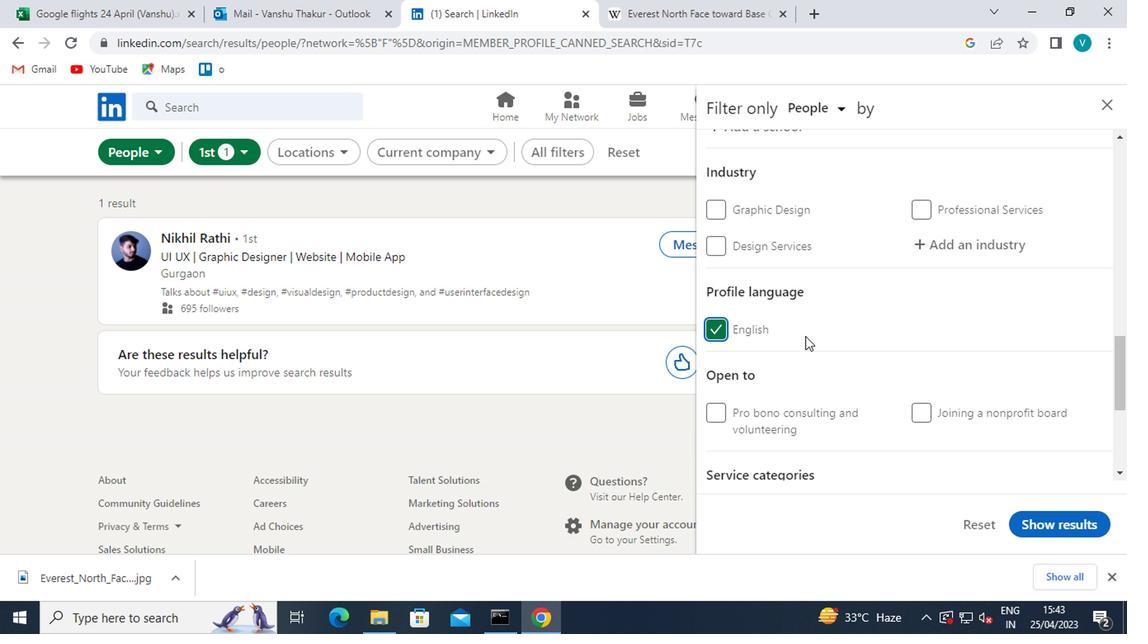 
Action: Mouse scrolled (803, 336) with delta (0, 0)
Screenshot: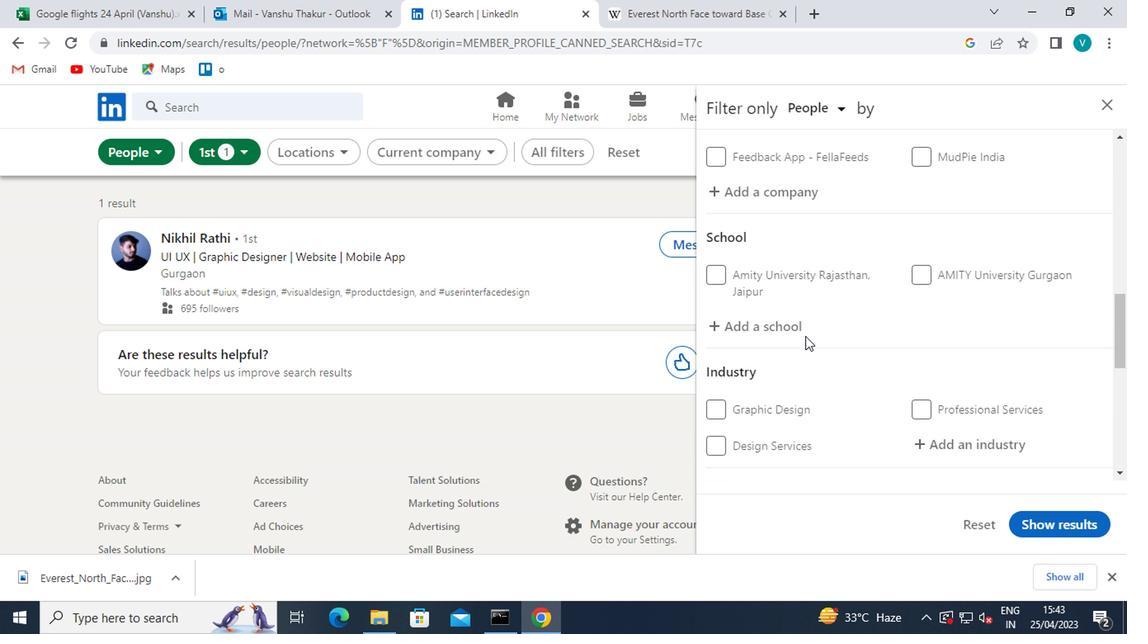 
Action: Mouse scrolled (803, 336) with delta (0, 0)
Screenshot: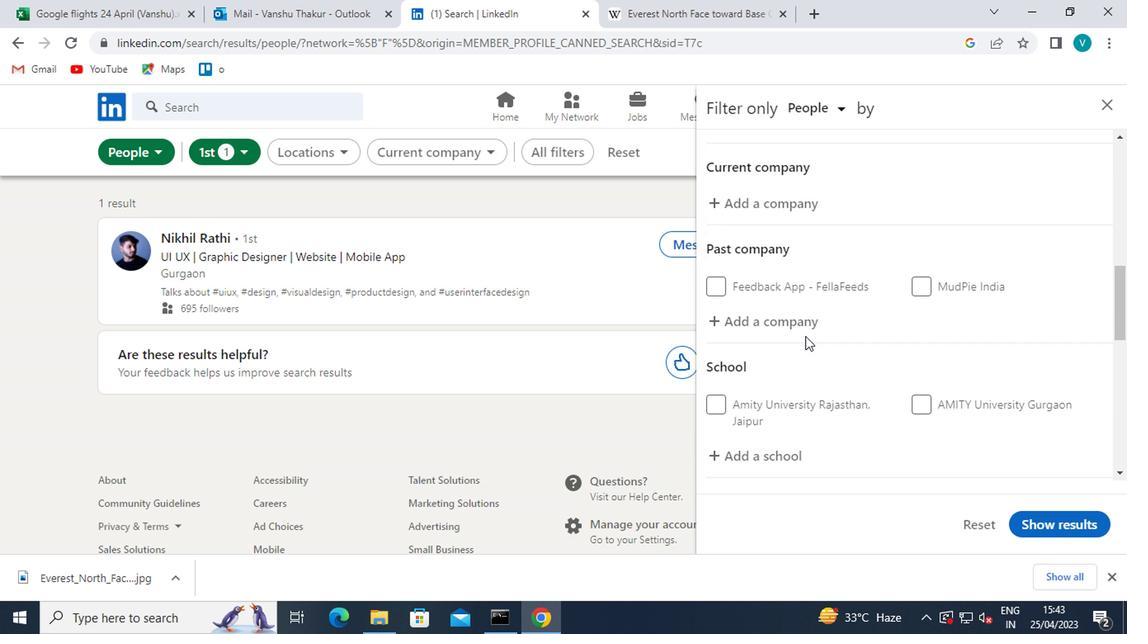 
Action: Mouse moved to (792, 276)
Screenshot: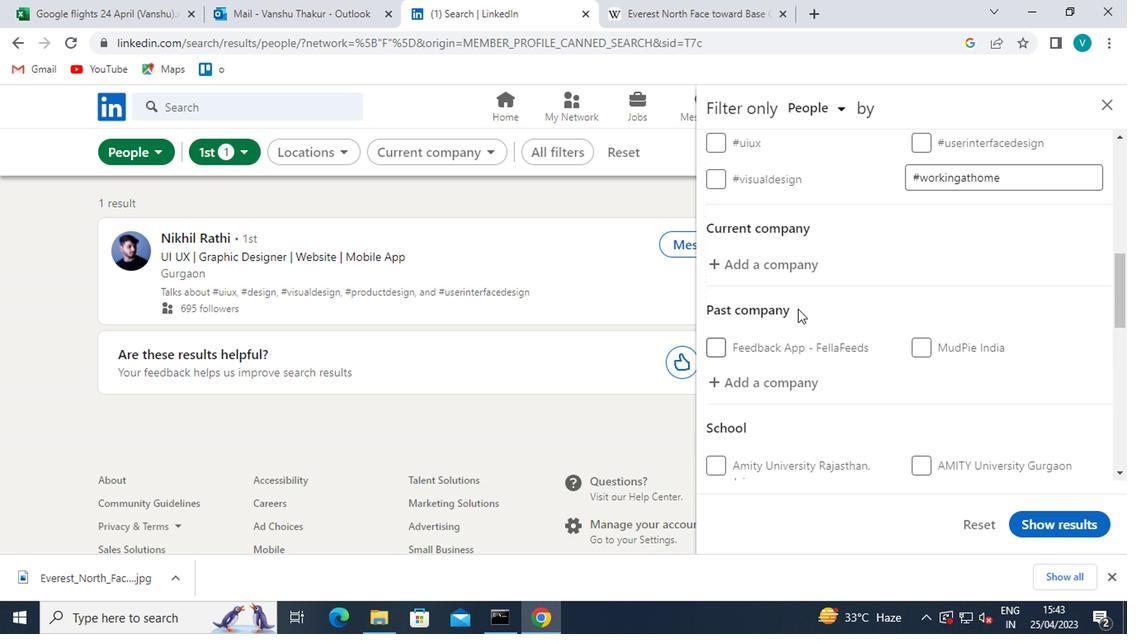 
Action: Mouse pressed left at (792, 276)
Screenshot: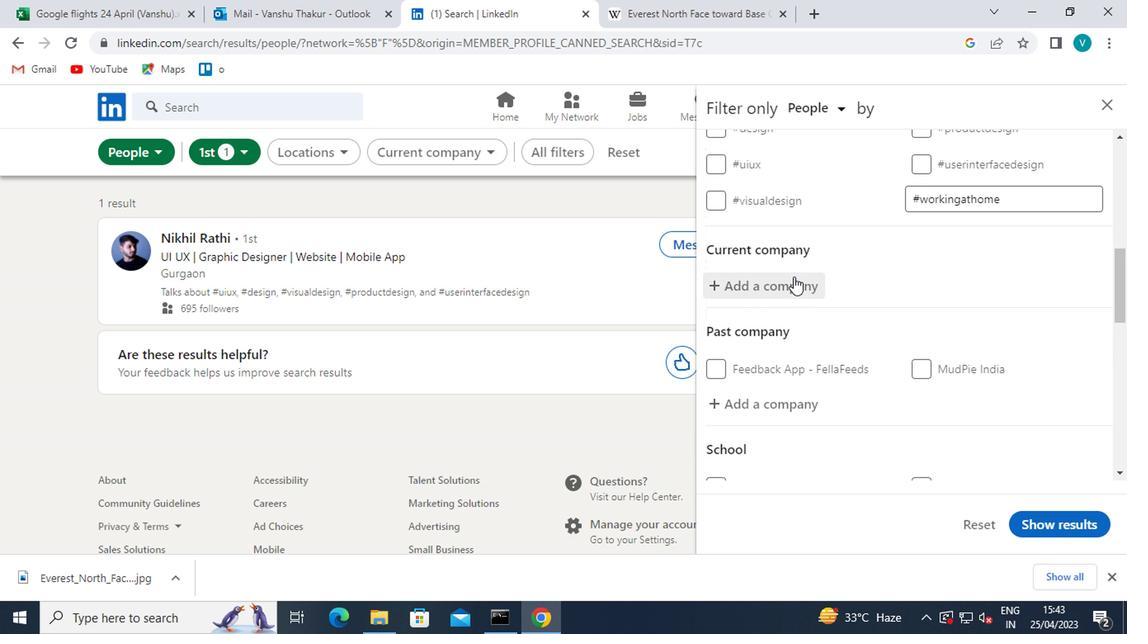 
Action: Key pressed <Key.shift>RABOBANK<Key.space>
Screenshot: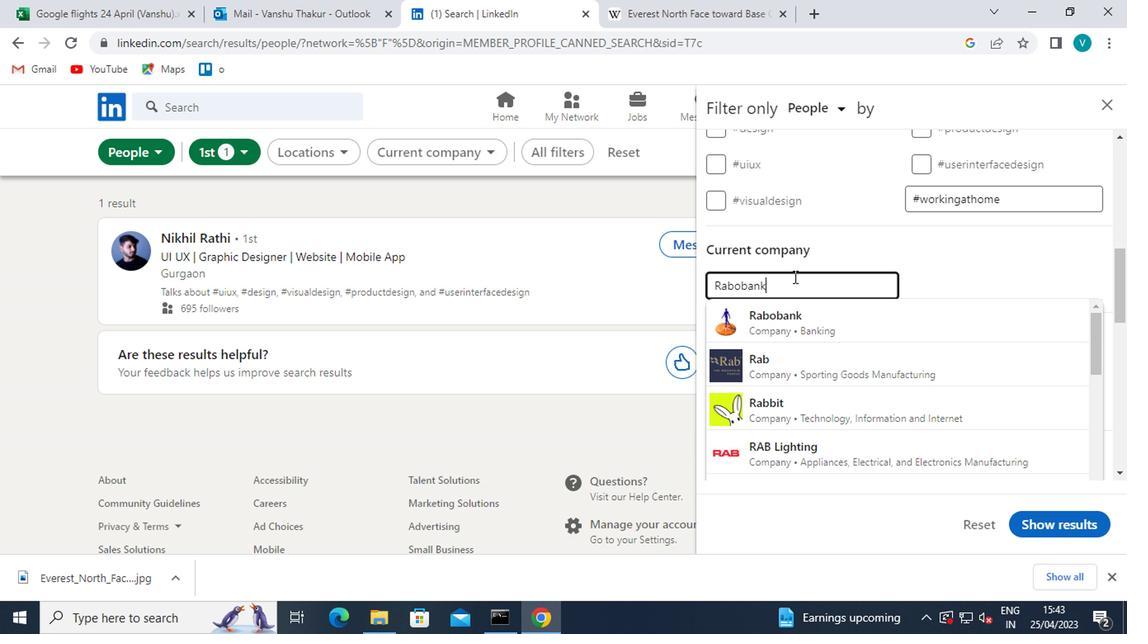
Action: Mouse moved to (807, 317)
Screenshot: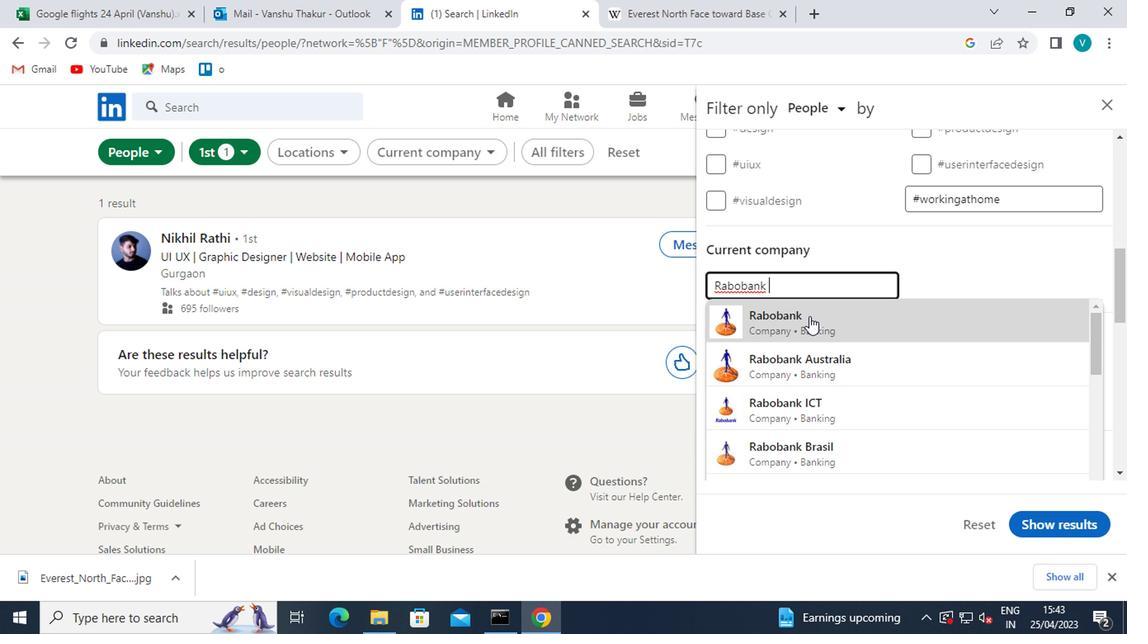 
Action: Mouse pressed left at (807, 317)
Screenshot: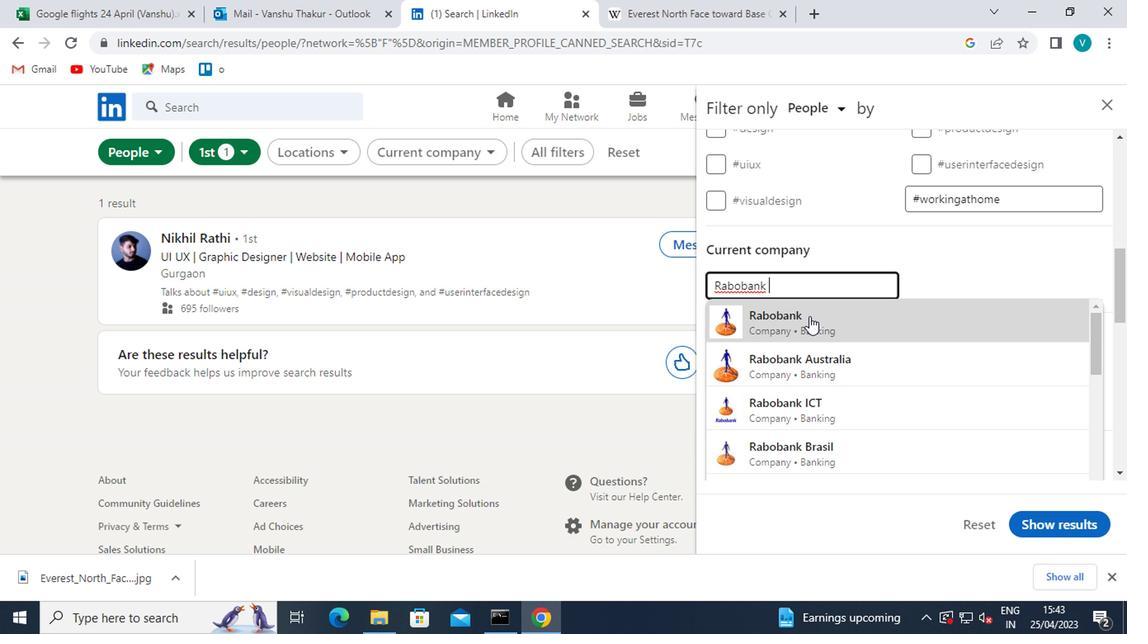 
Action: Mouse scrolled (807, 316) with delta (0, 0)
Screenshot: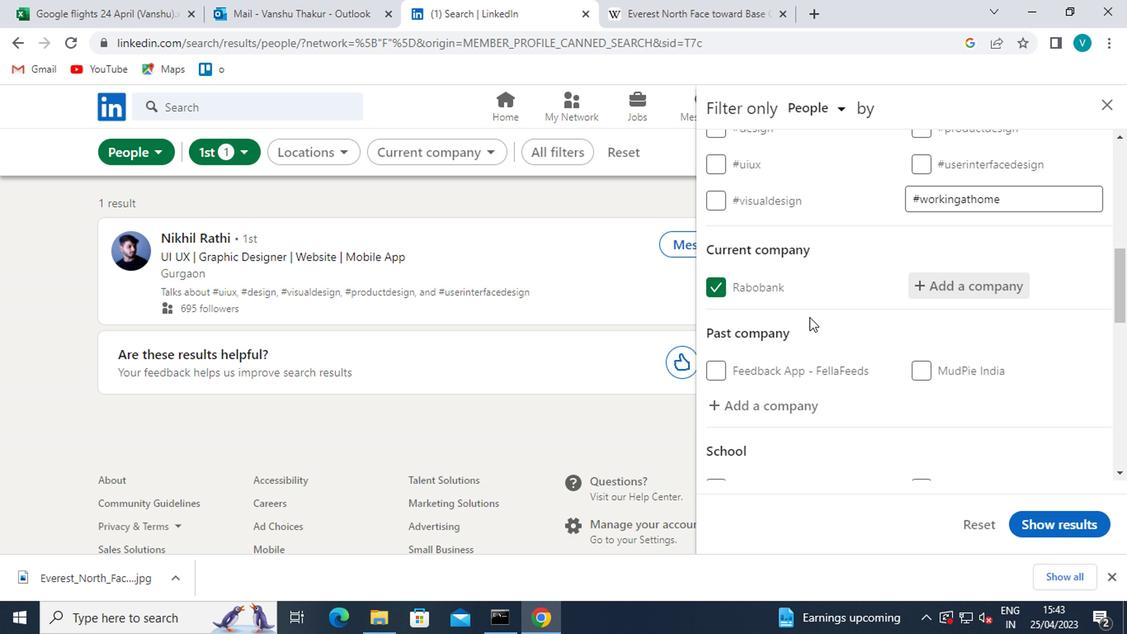 
Action: Mouse scrolled (807, 316) with delta (0, 0)
Screenshot: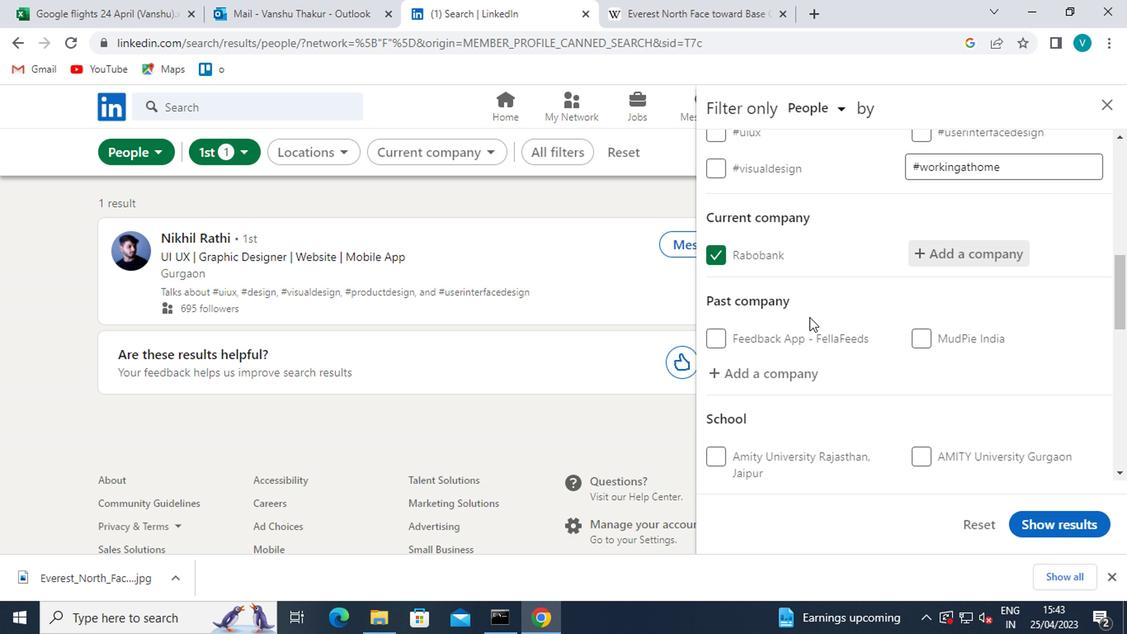 
Action: Mouse moved to (767, 373)
Screenshot: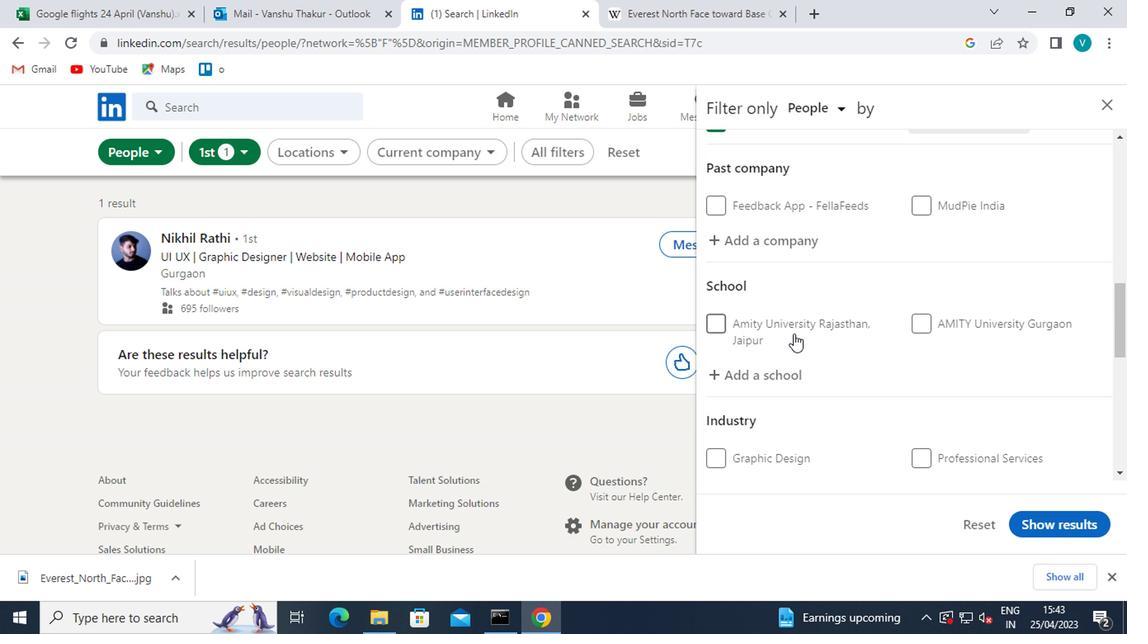 
Action: Mouse pressed left at (767, 373)
Screenshot: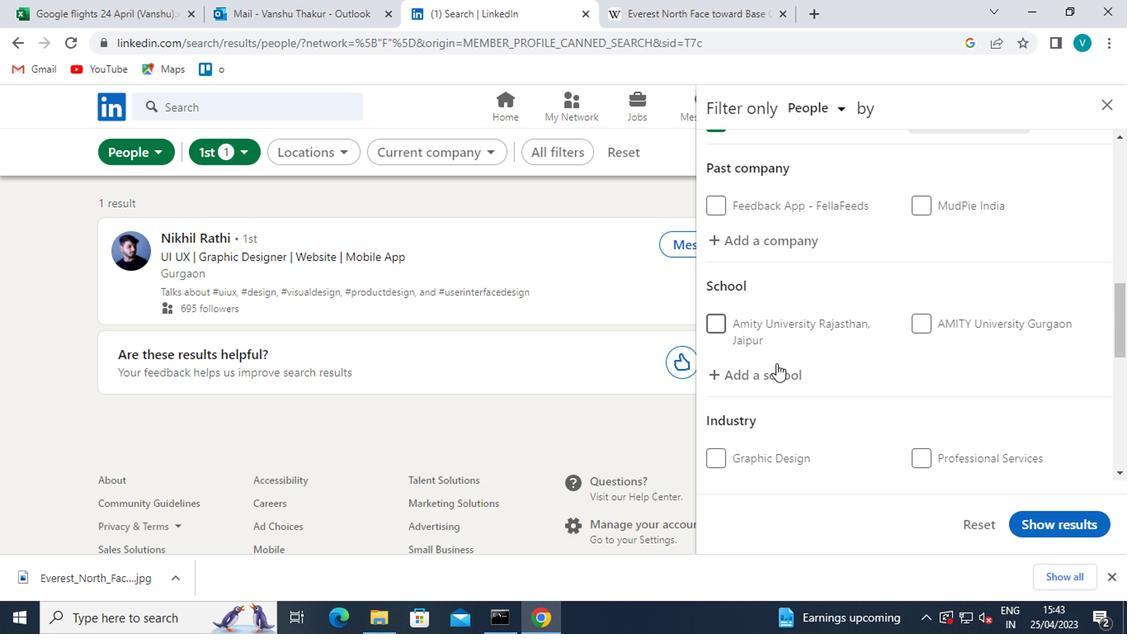
Action: Key pressed <Key.shift>RIZVI
Screenshot: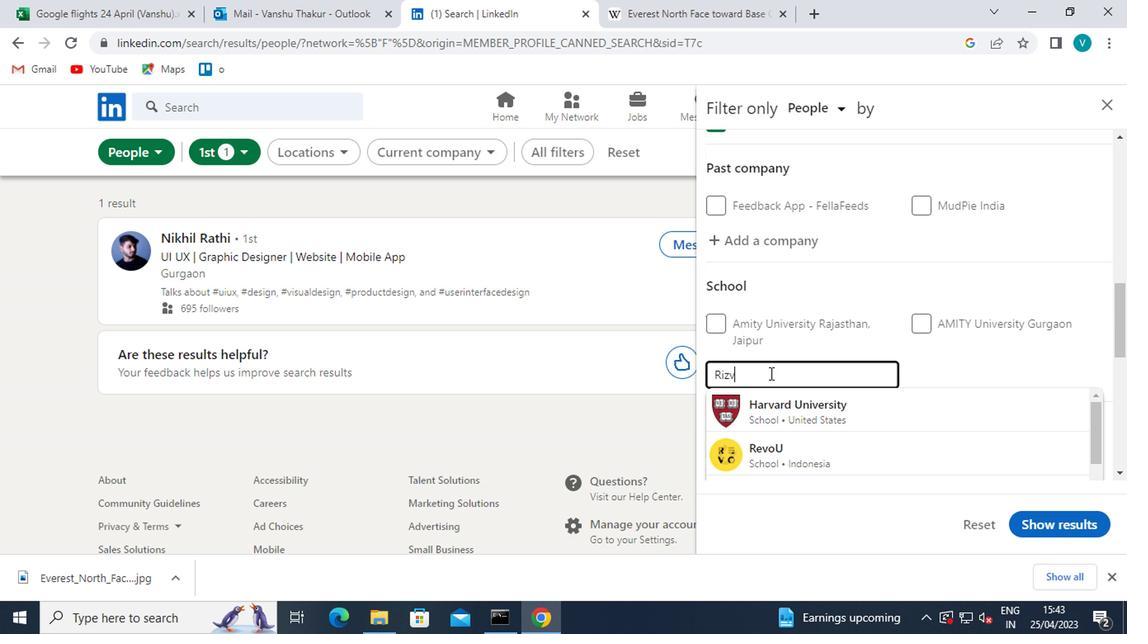 
Action: Mouse moved to (811, 427)
Screenshot: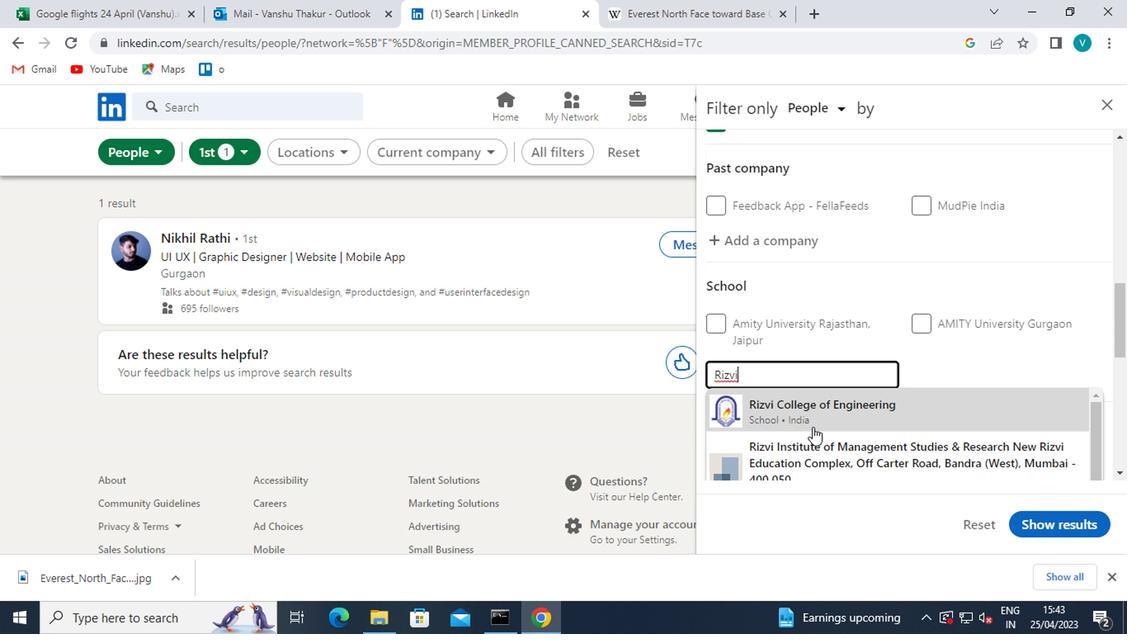 
Action: Mouse pressed left at (811, 427)
Screenshot: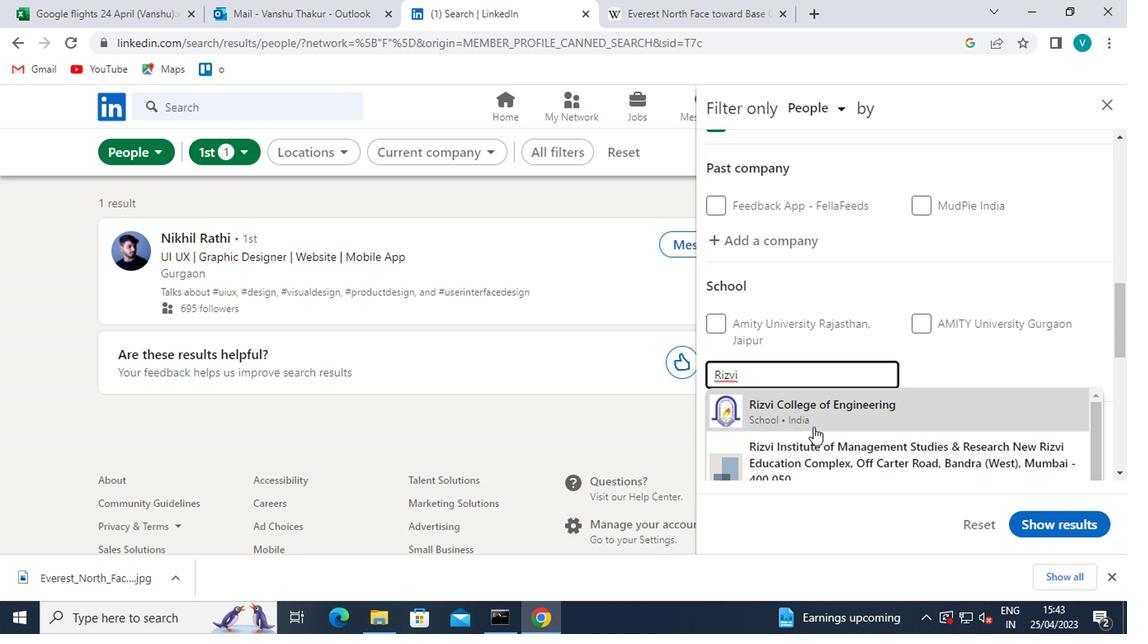 
Action: Mouse scrolled (811, 426) with delta (0, 0)
Screenshot: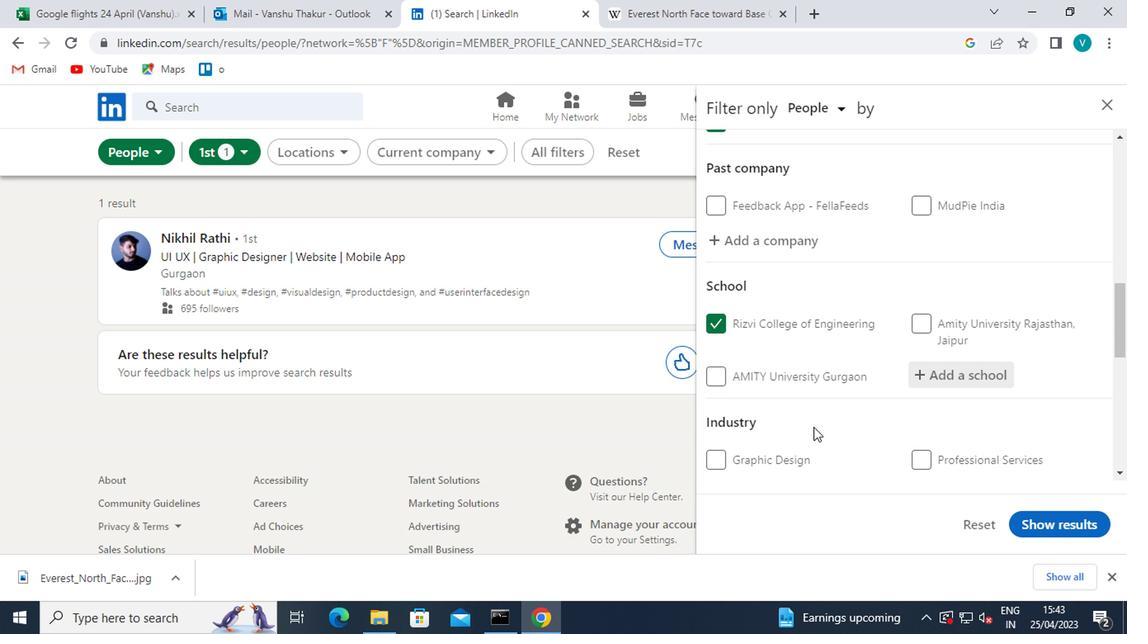 
Action: Mouse scrolled (811, 426) with delta (0, 0)
Screenshot: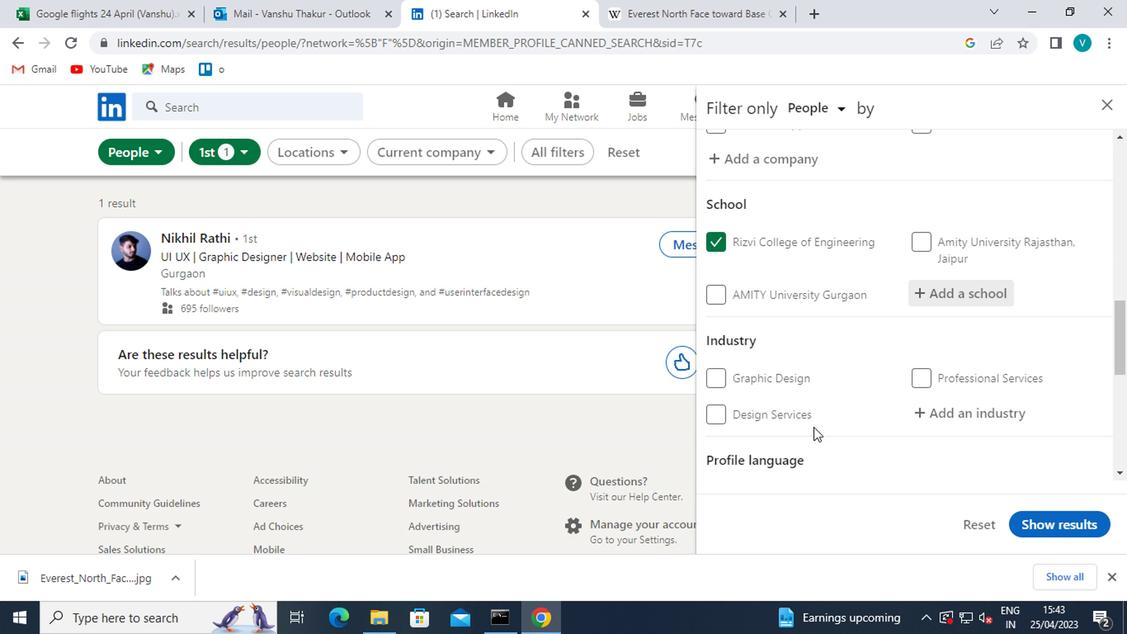
Action: Mouse moved to (955, 339)
Screenshot: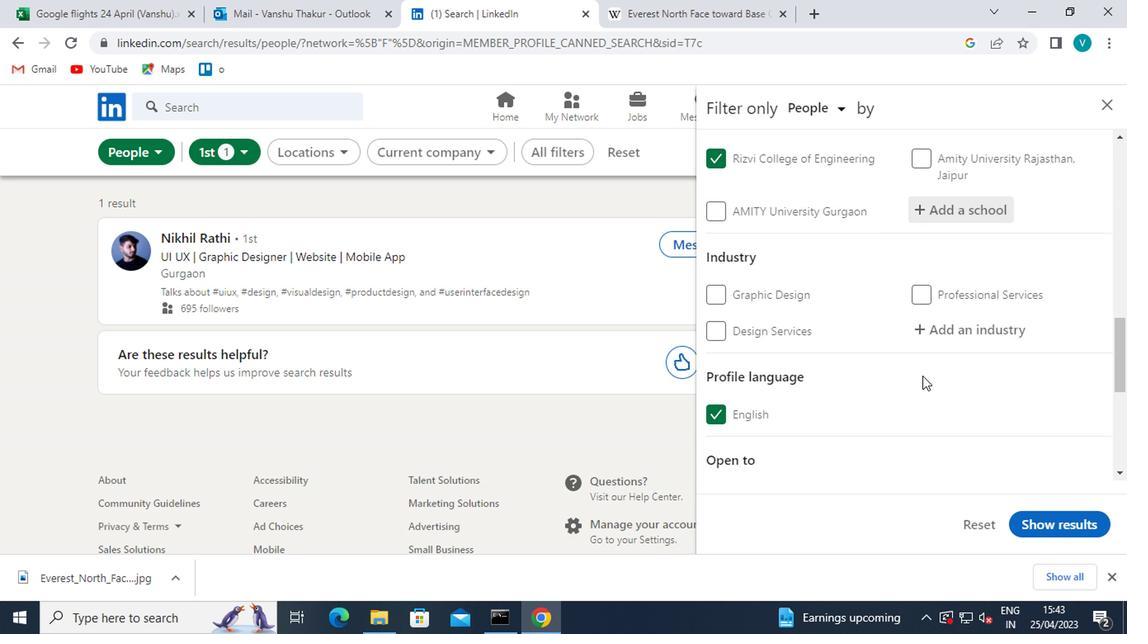 
Action: Mouse pressed left at (955, 339)
Screenshot: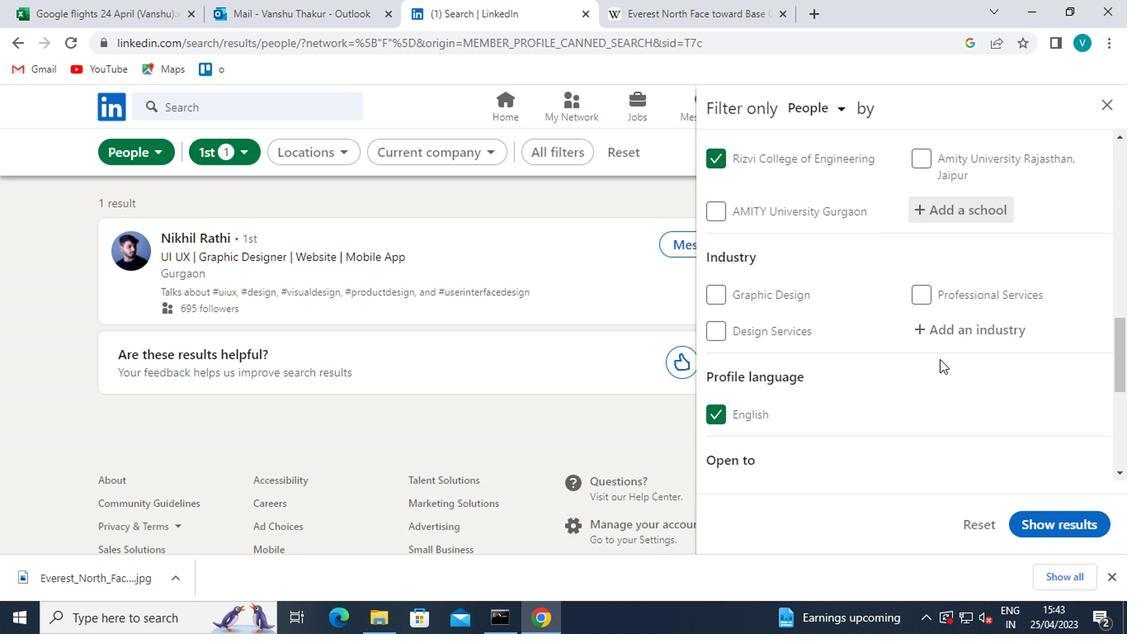 
Action: Key pressed <Key.shift><Key.shift>SATELLITE<Key.space>
Screenshot: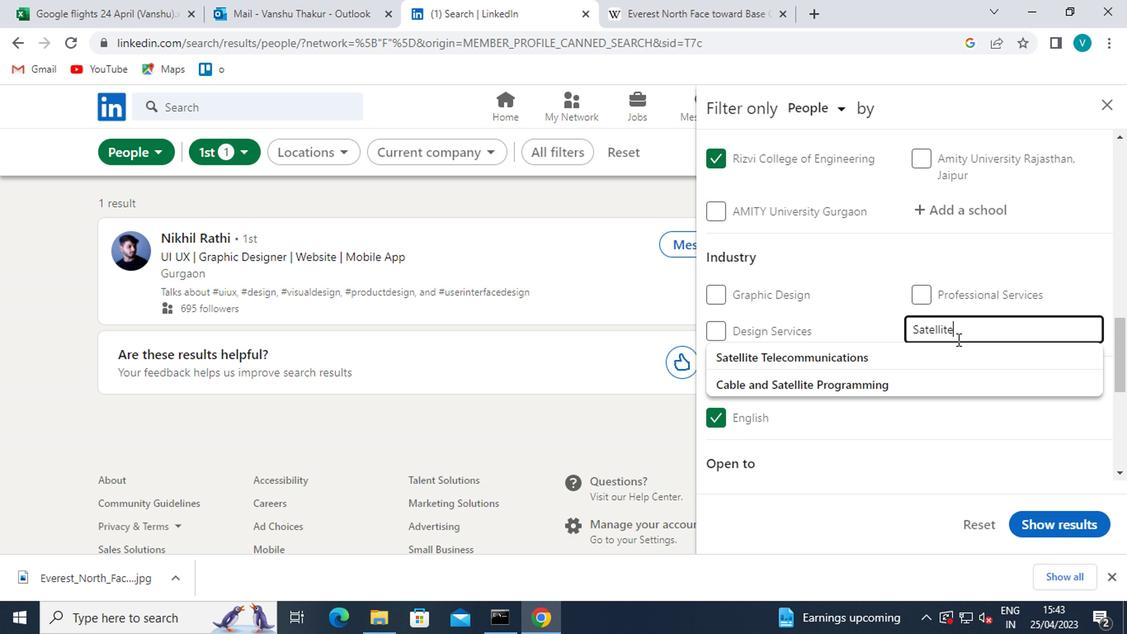 
Action: Mouse moved to (767, 360)
Screenshot: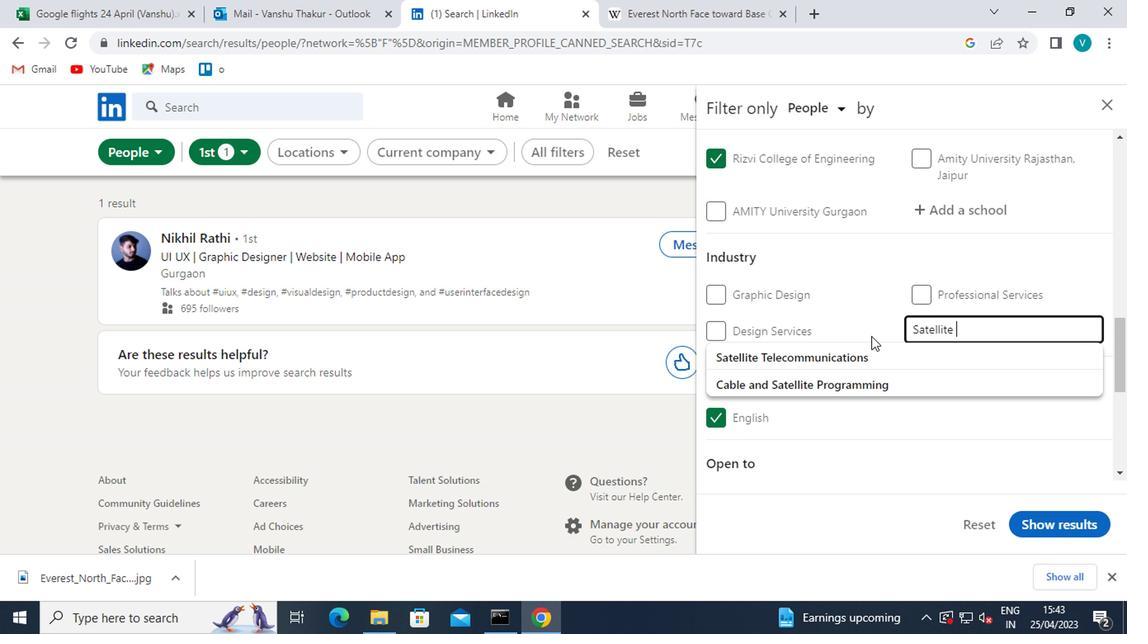 
Action: Mouse pressed left at (767, 360)
Screenshot: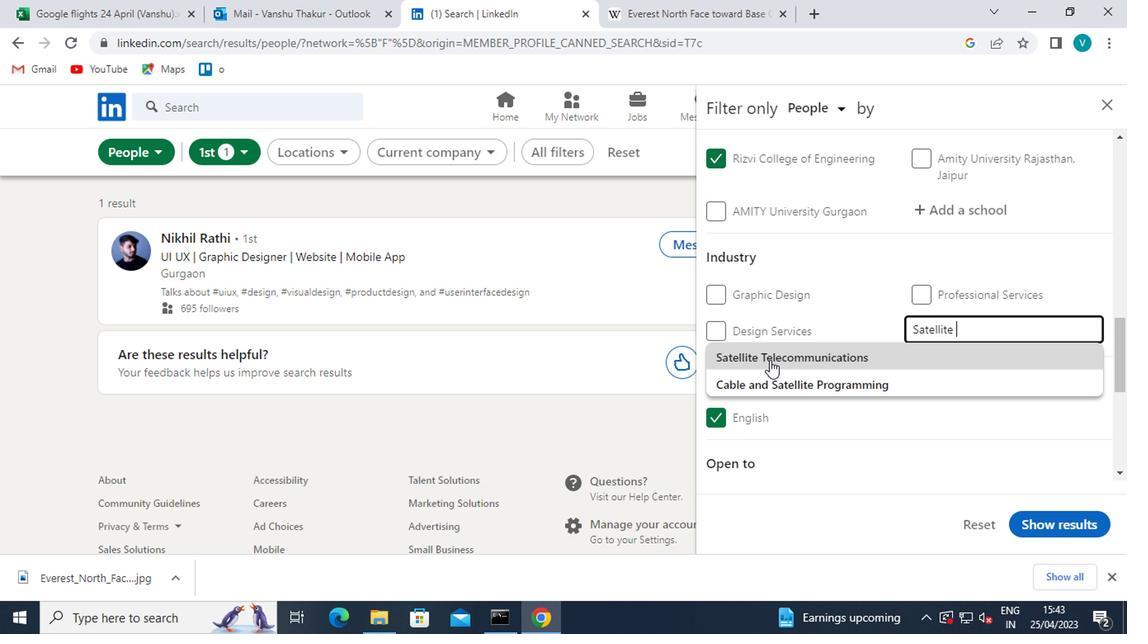 
Action: Mouse moved to (767, 362)
Screenshot: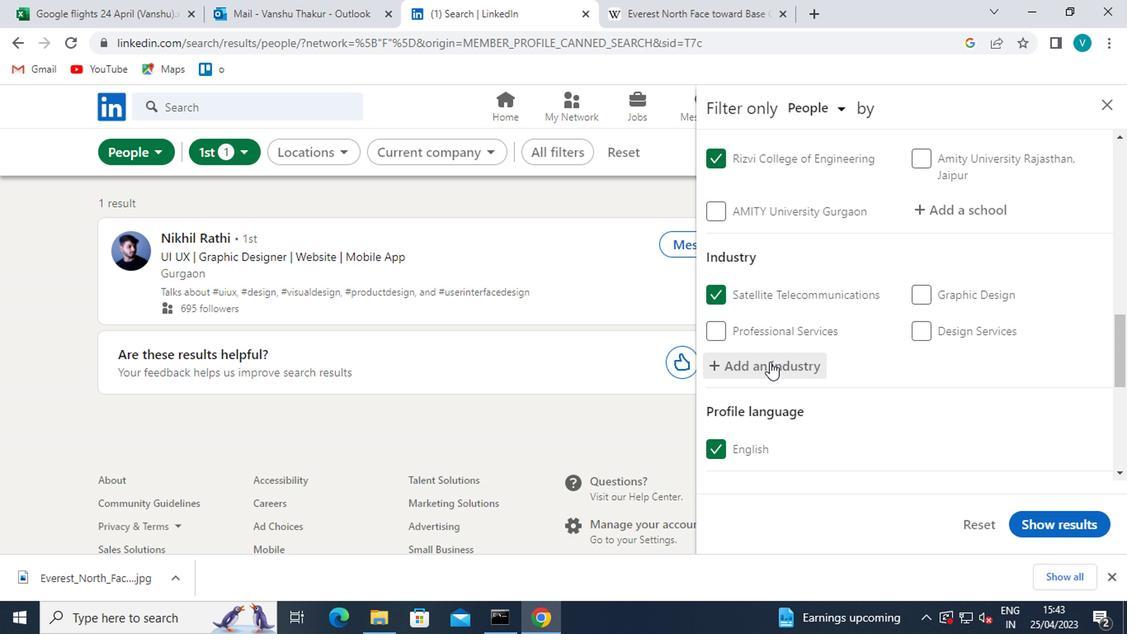 
Action: Mouse scrolled (767, 361) with delta (0, -1)
Screenshot: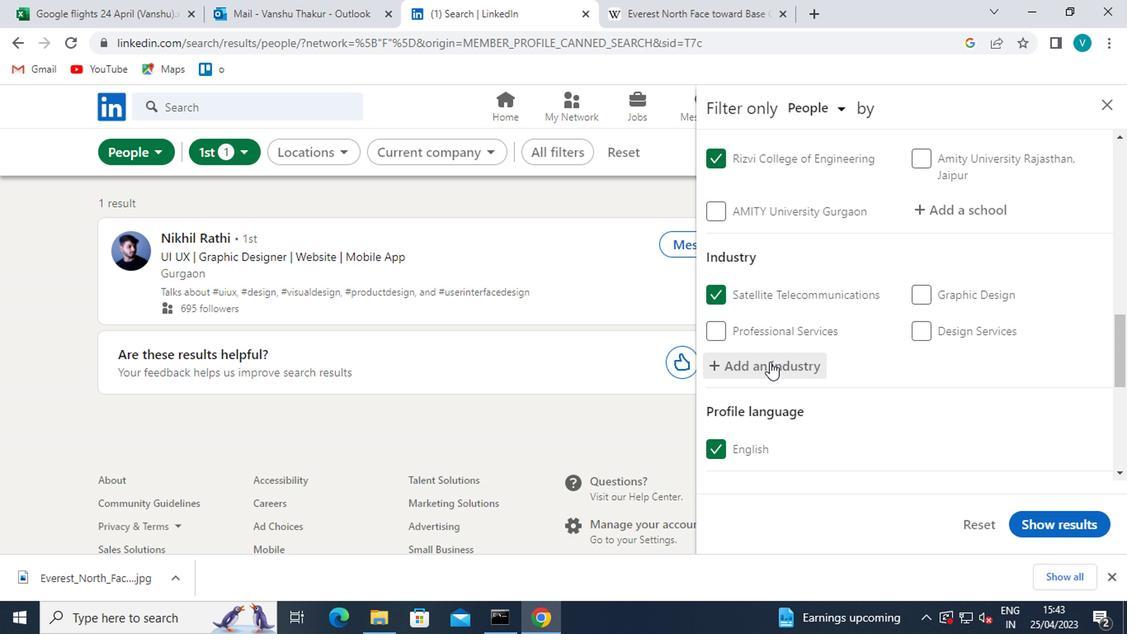 
Action: Mouse scrolled (767, 361) with delta (0, -1)
Screenshot: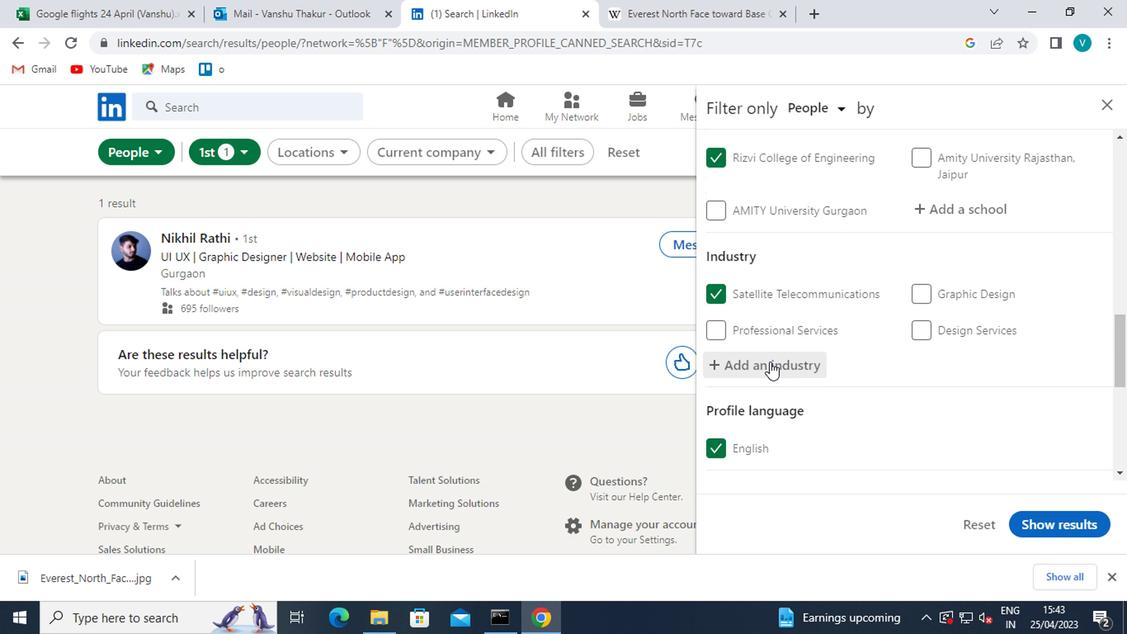 
Action: Mouse scrolled (767, 361) with delta (0, -1)
Screenshot: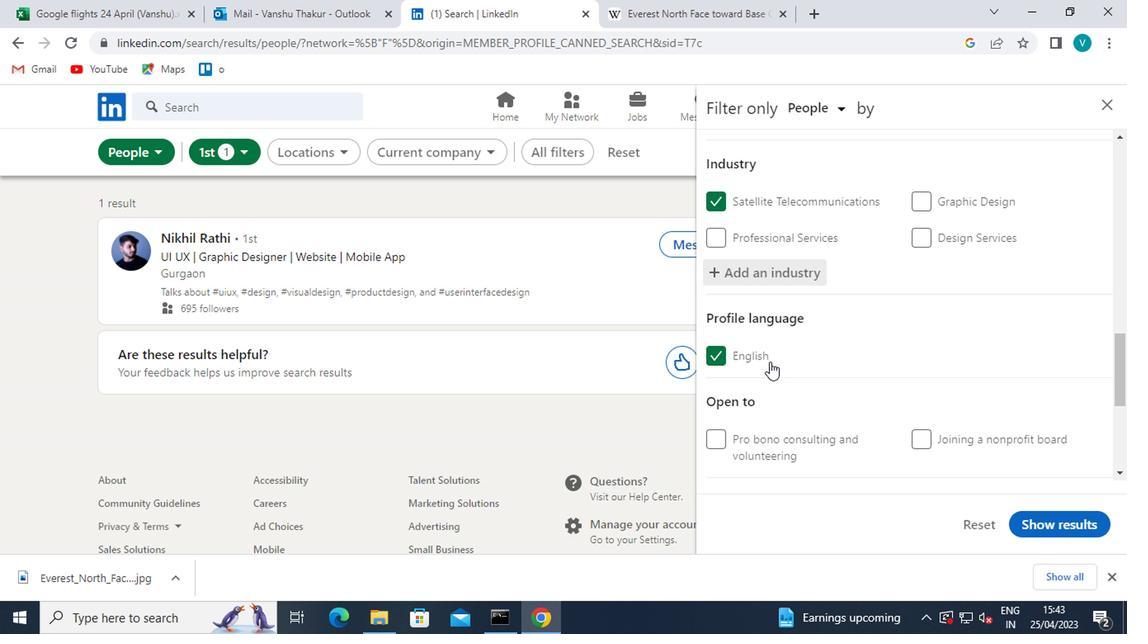 
Action: Mouse moved to (767, 365)
Screenshot: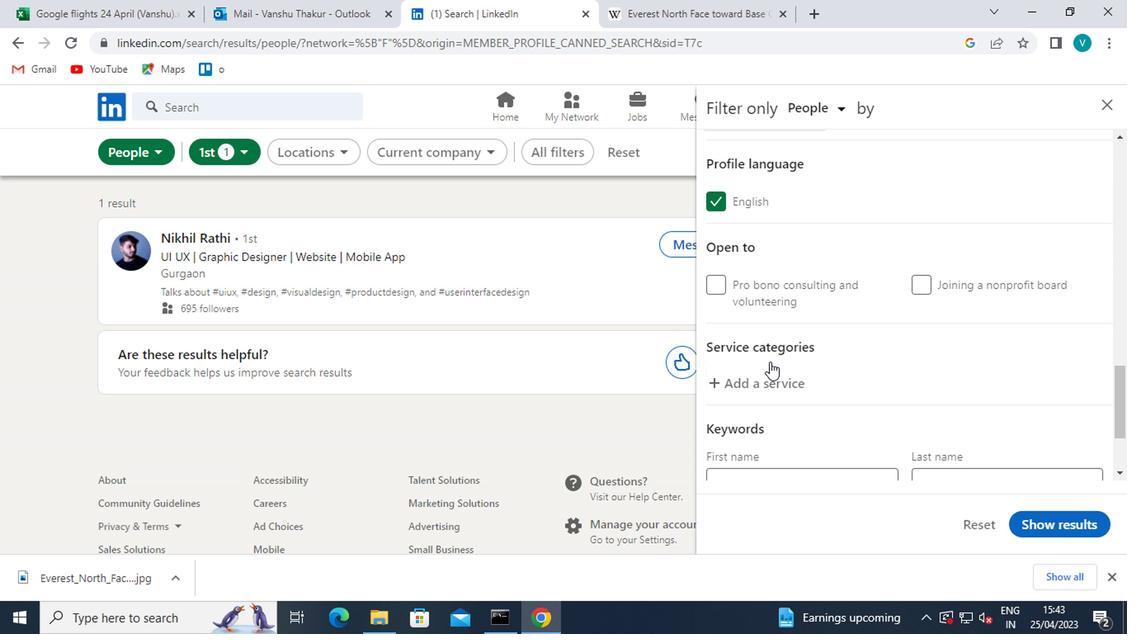 
Action: Mouse scrolled (767, 364) with delta (0, 0)
Screenshot: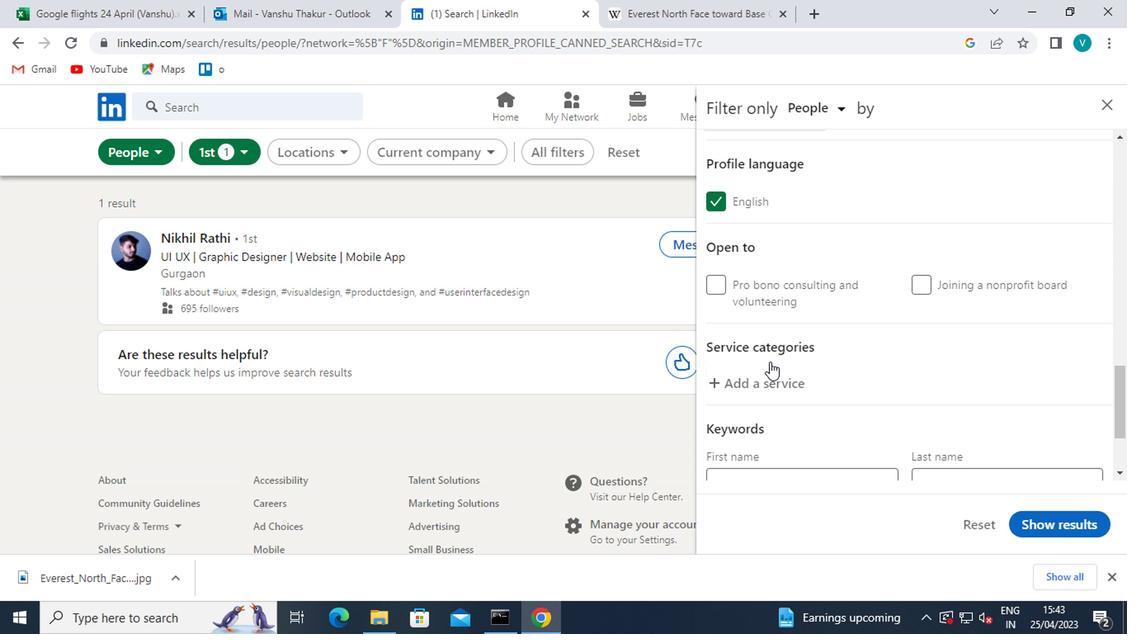 
Action: Mouse moved to (800, 302)
Screenshot: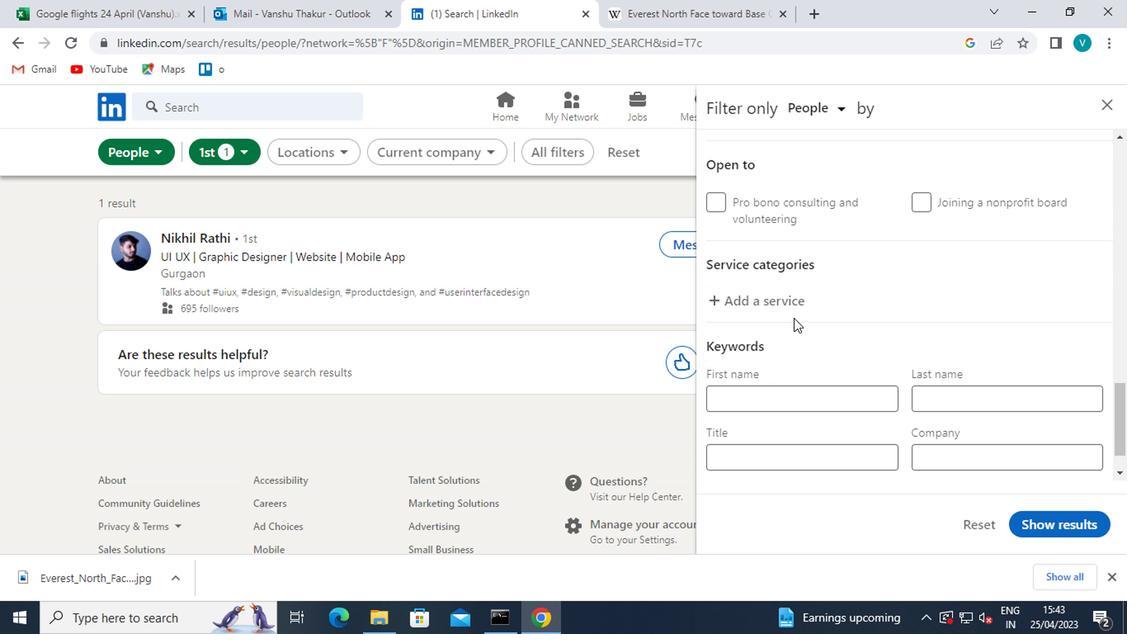 
Action: Mouse pressed left at (800, 302)
Screenshot: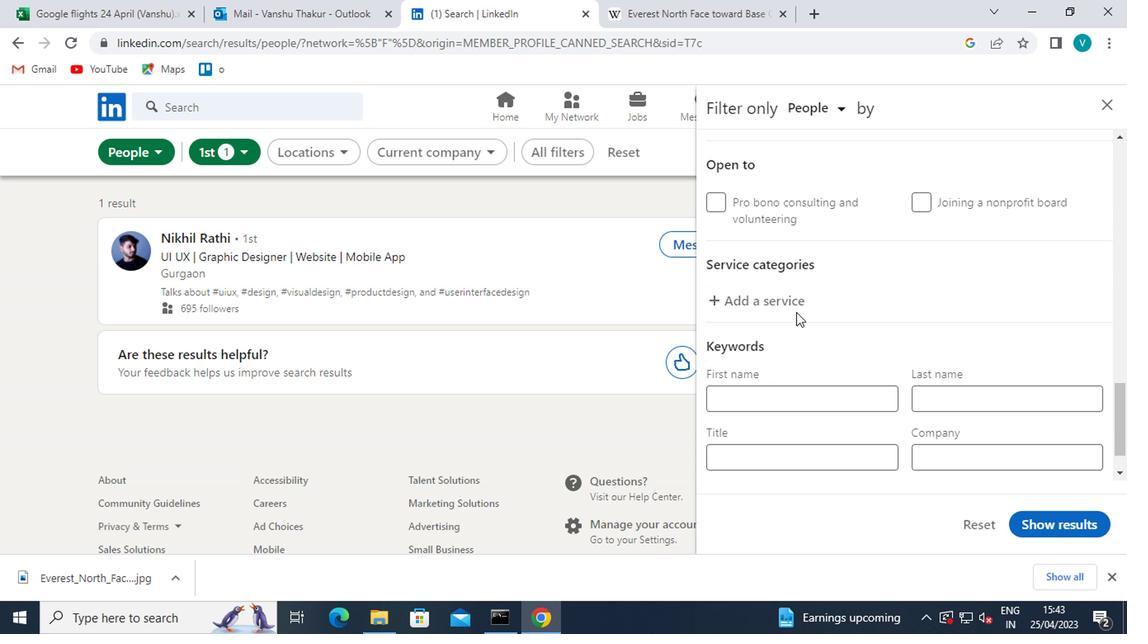 
Action: Mouse moved to (800, 301)
Screenshot: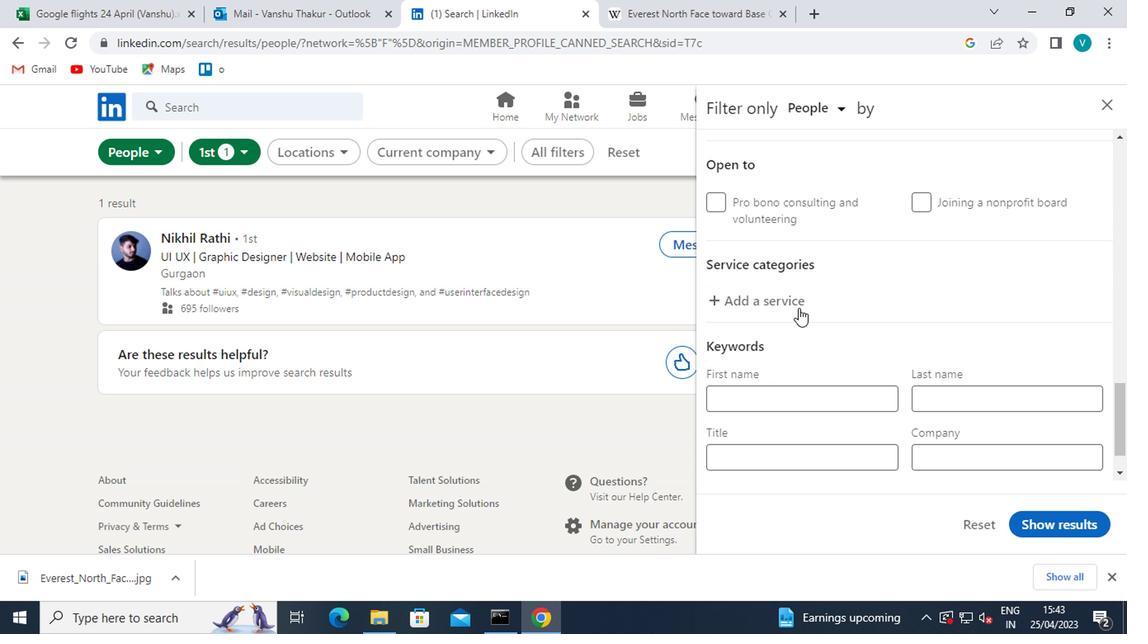 
Action: Key pressed <Key.shift>OUTSO
Screenshot: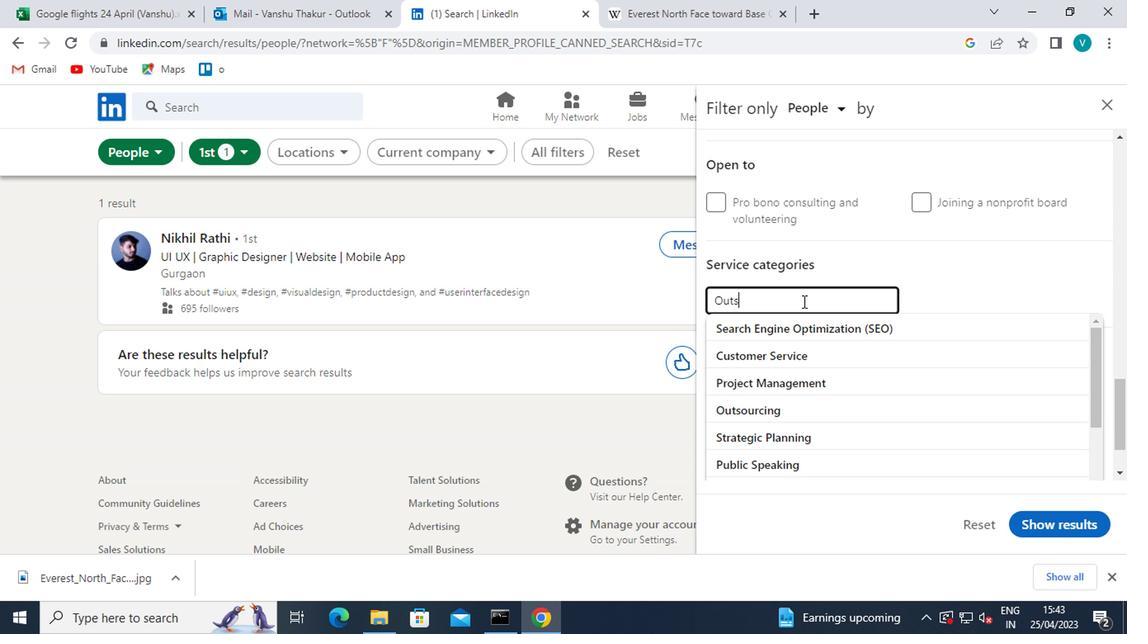 
Action: Mouse moved to (827, 331)
Screenshot: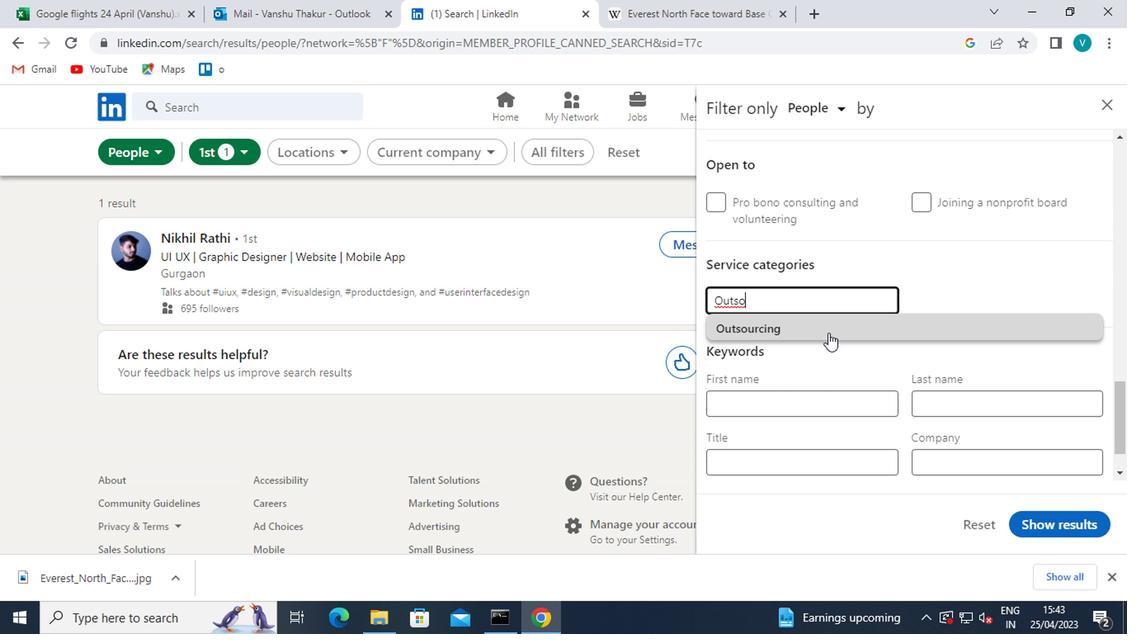 
Action: Mouse pressed left at (827, 331)
Screenshot: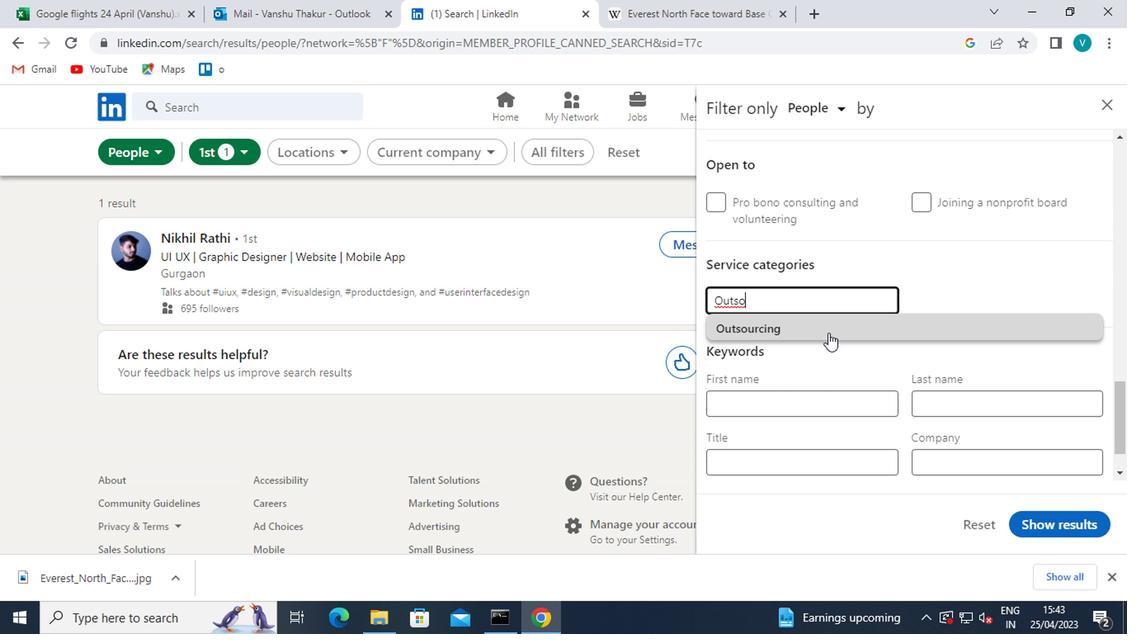 
Action: Mouse moved to (828, 331)
Screenshot: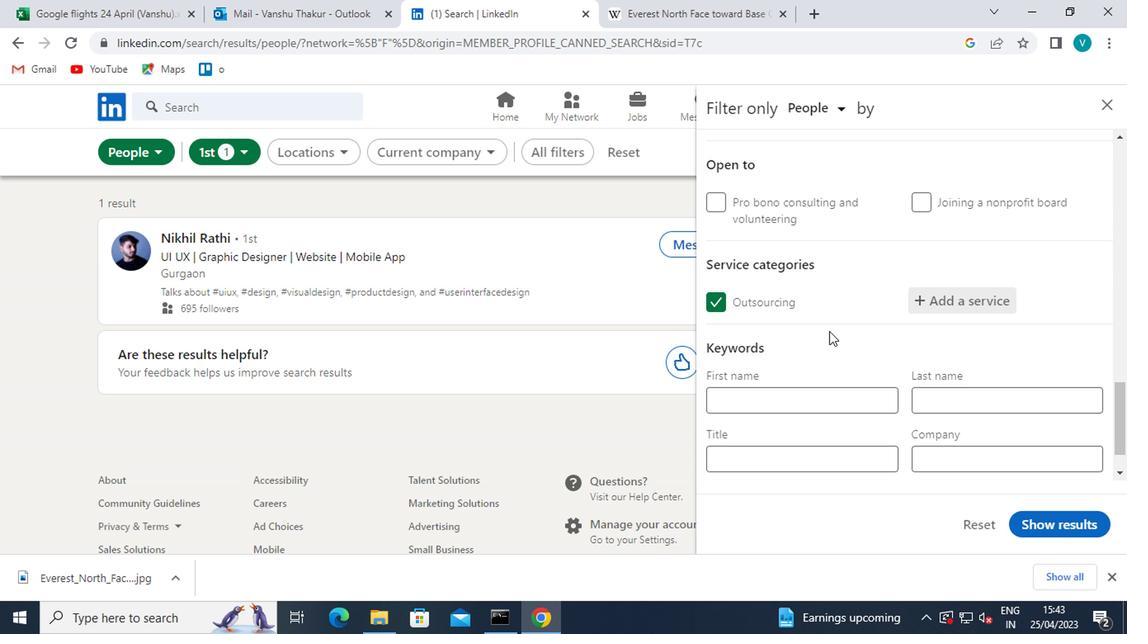 
Action: Mouse scrolled (828, 330) with delta (0, 0)
Screenshot: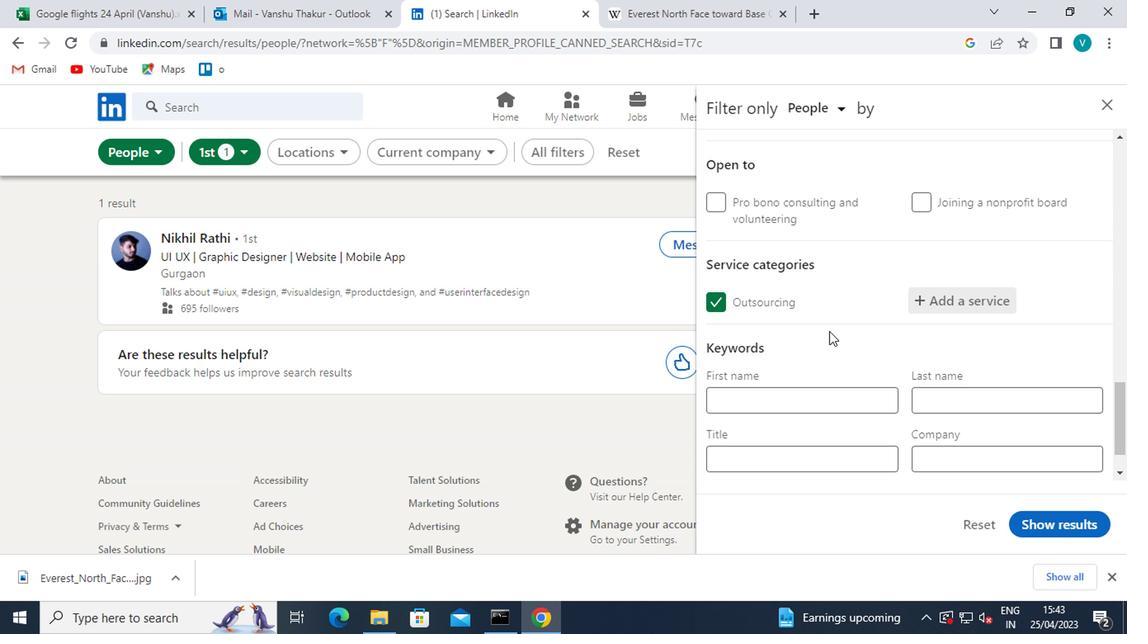 
Action: Mouse moved to (804, 389)
Screenshot: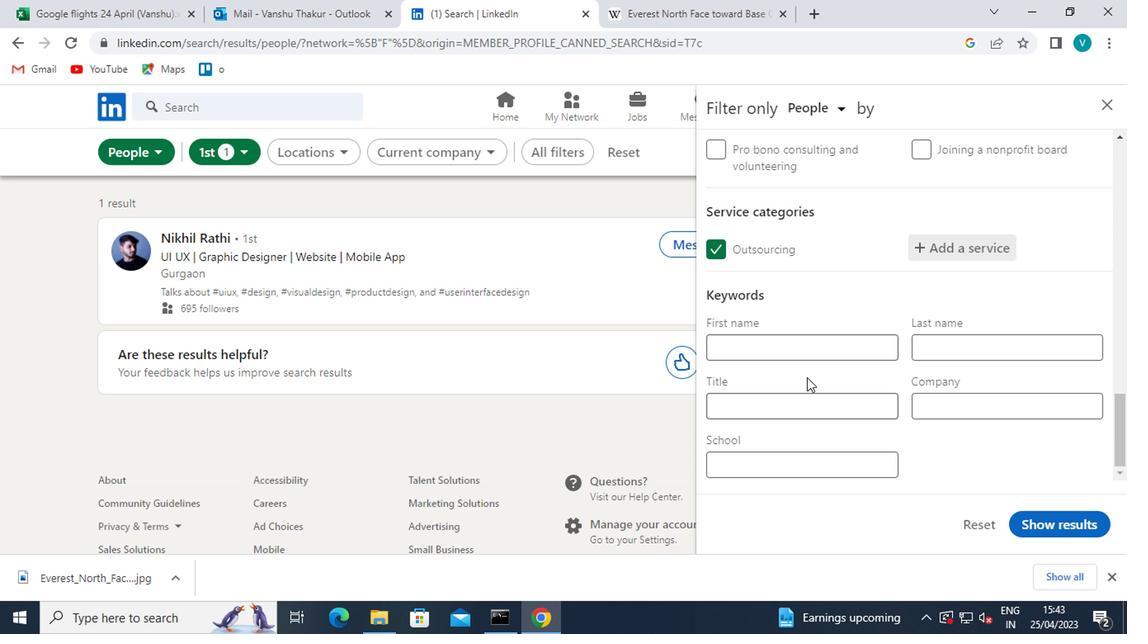 
Action: Mouse pressed left at (804, 389)
Screenshot: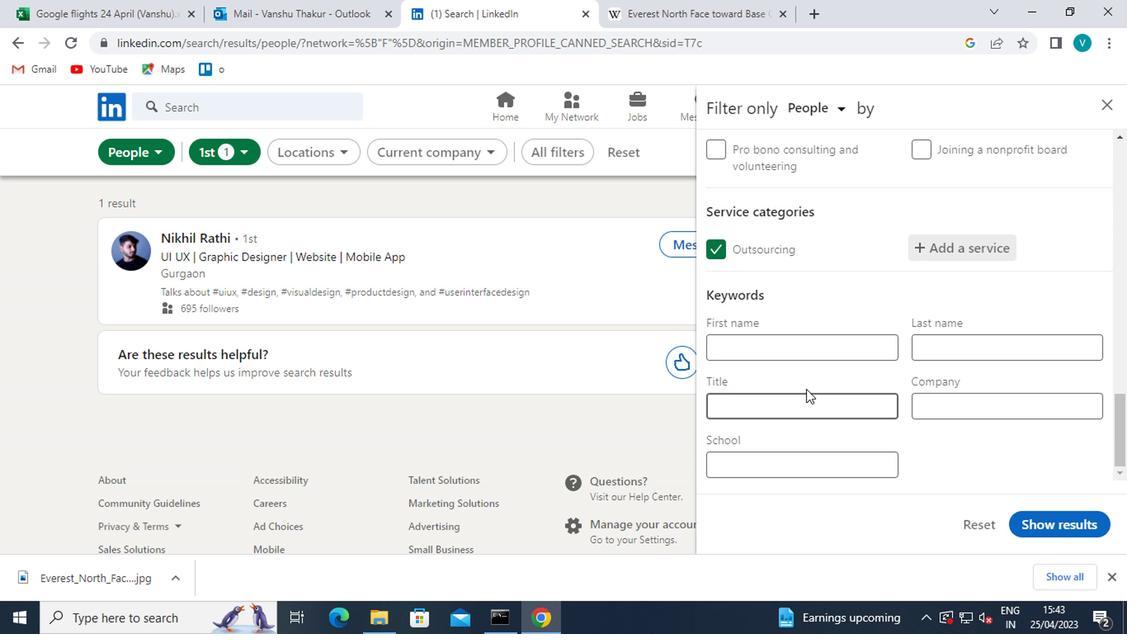 
Action: Mouse moved to (802, 395)
Screenshot: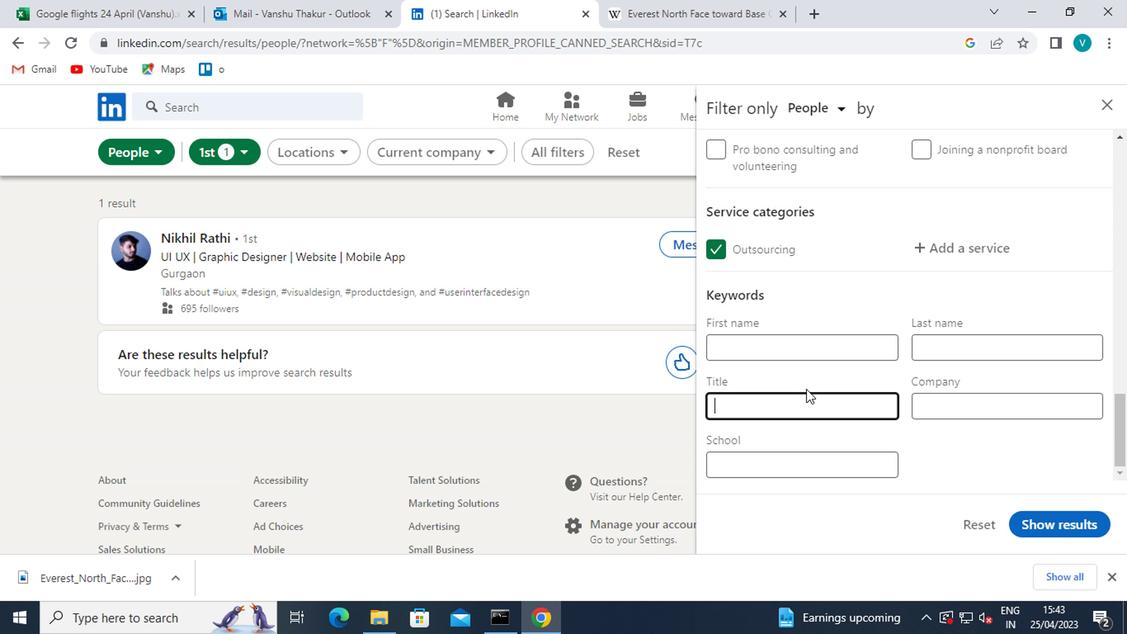 
Action: Key pressed <Key.shift>MAKEUP<Key.space><Key.shift>ARTIST<Key.space>
Screenshot: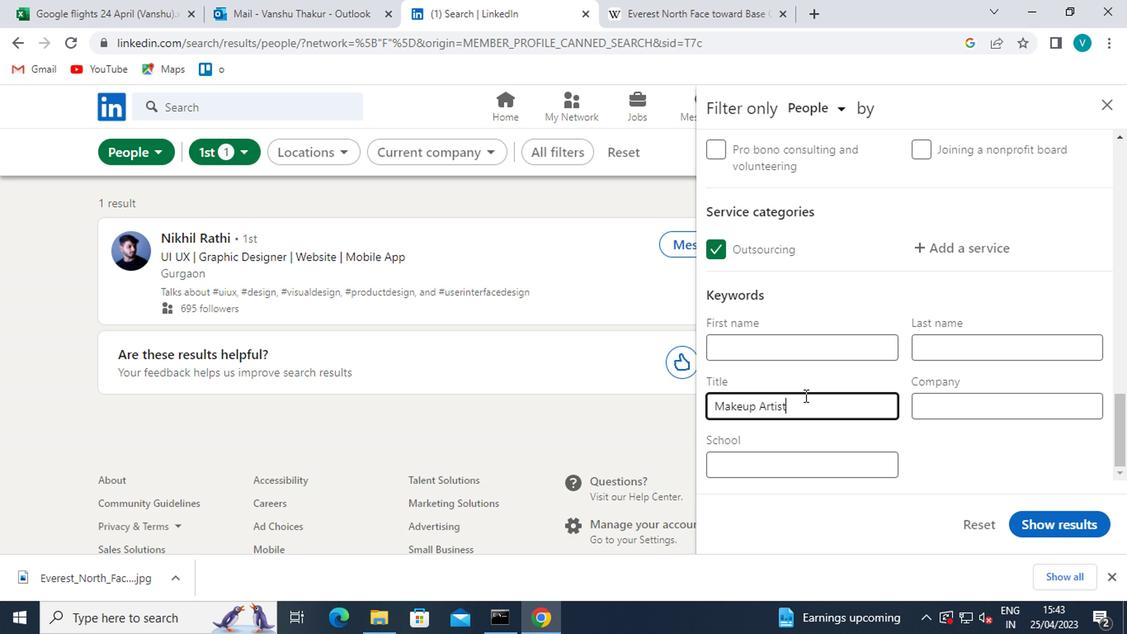 
Action: Mouse moved to (1036, 525)
Screenshot: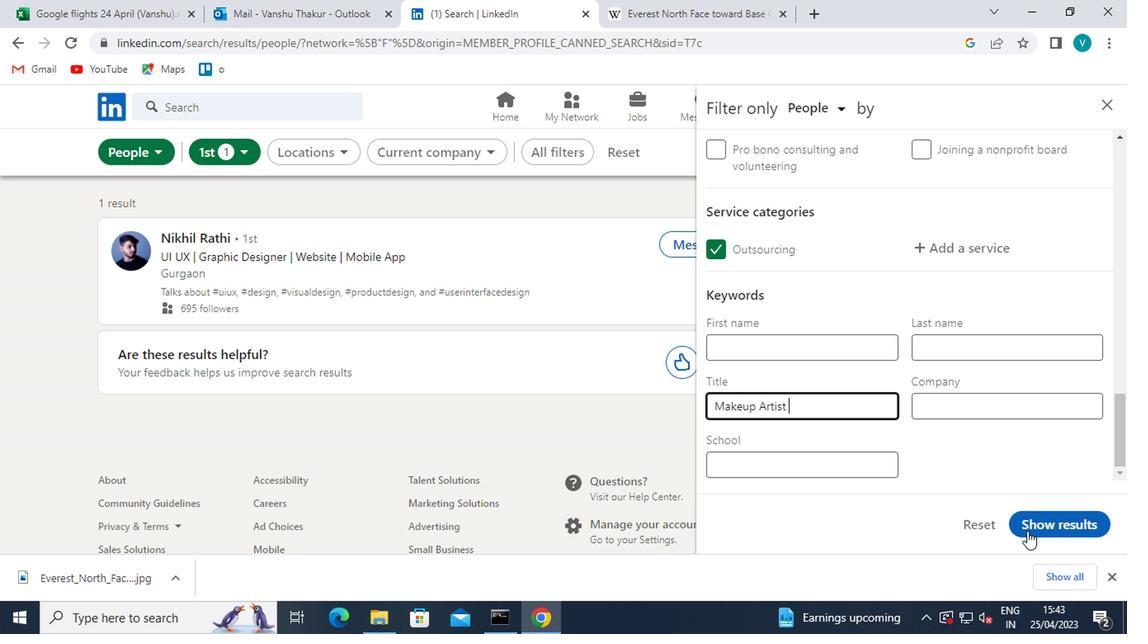 
Action: Mouse pressed left at (1036, 525)
Screenshot: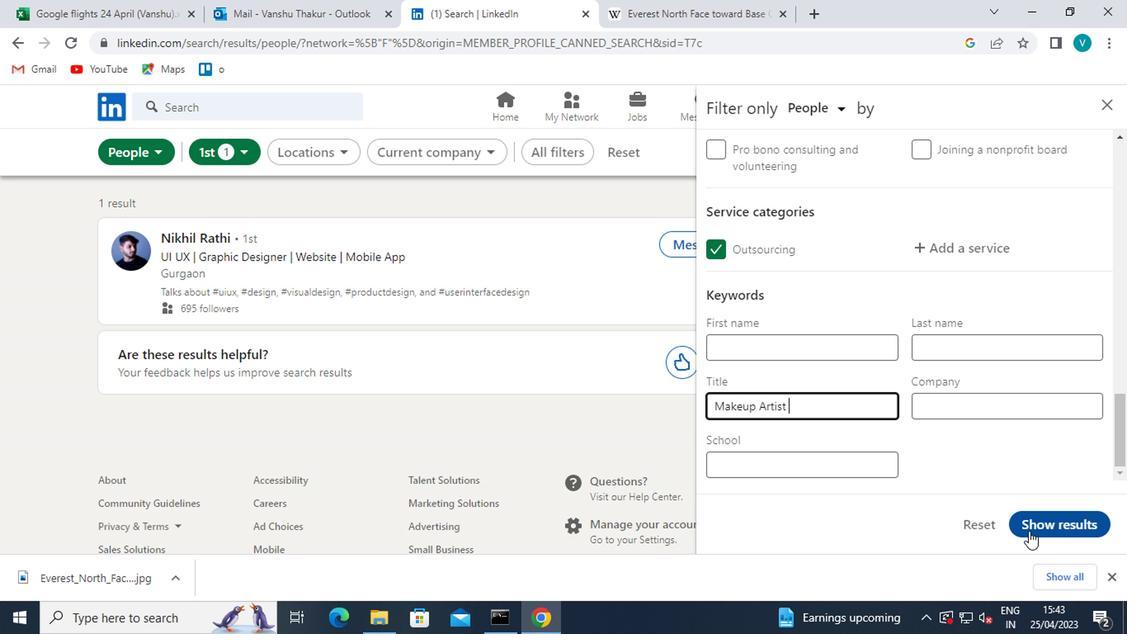 
